 Task: Look for space in Giussano, Italy from 5th June, 2023 to 16th June, 2023 for 2 adults in price range Rs.7000 to Rs.15000. Place can be entire place with 1  bedroom having 1 bed and 1 bathroom. Property type can be house, flat, guest house, hotel. Booking option can be shelf check-in. Required host language is English.
Action: Mouse moved to (590, 144)
Screenshot: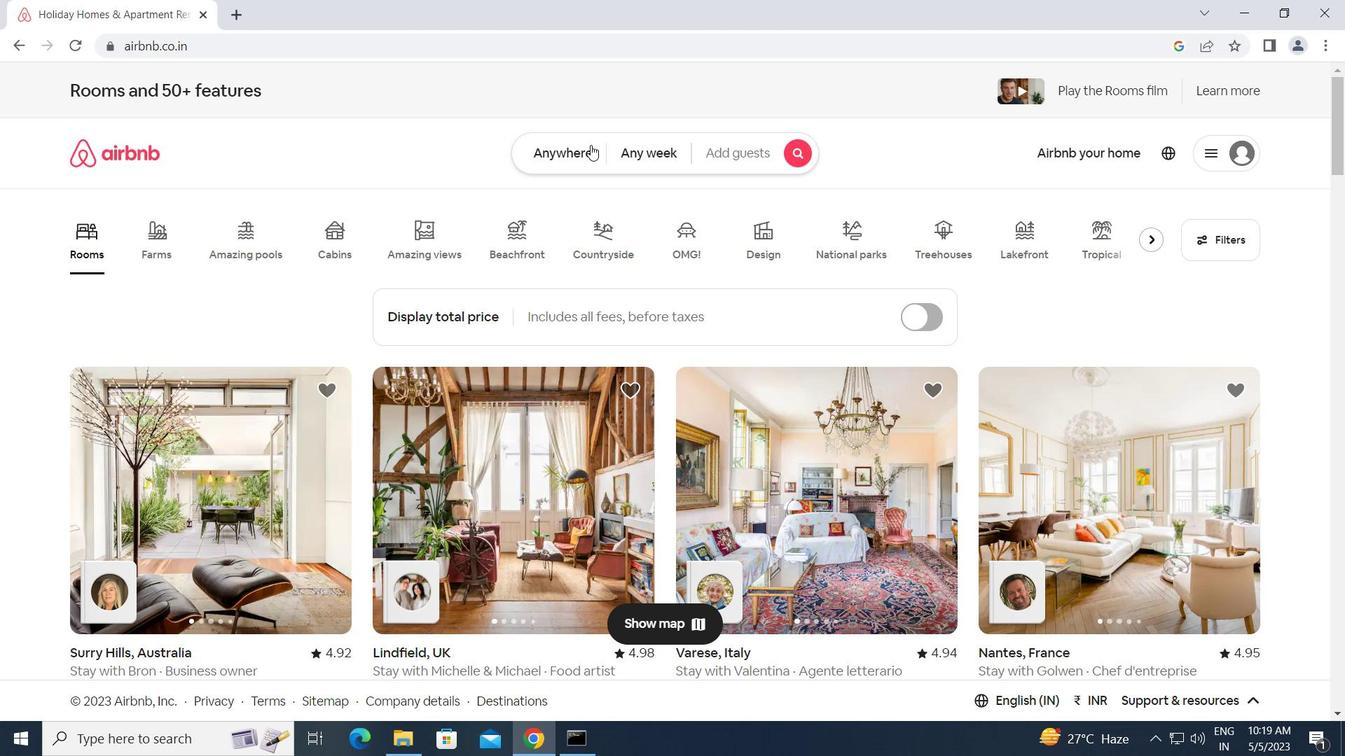 
Action: Mouse pressed left at (590, 144)
Screenshot: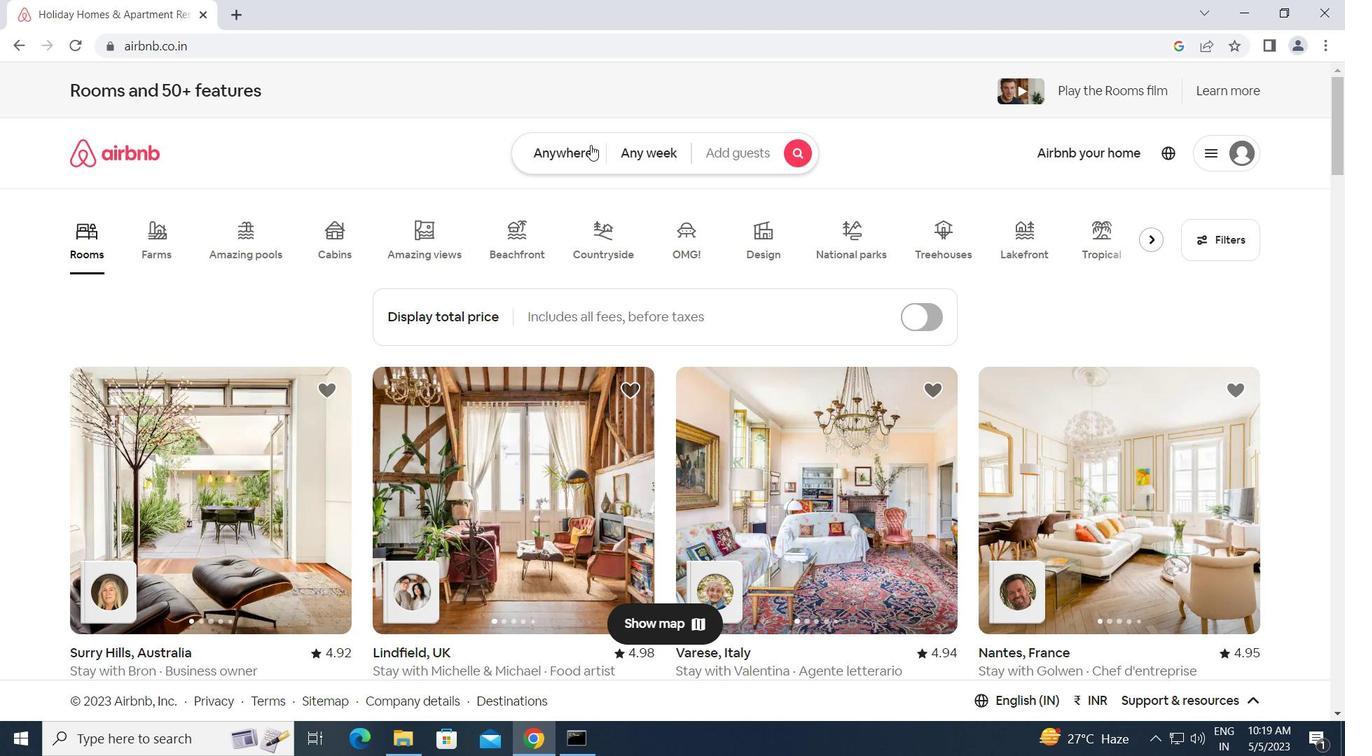 
Action: Mouse moved to (460, 212)
Screenshot: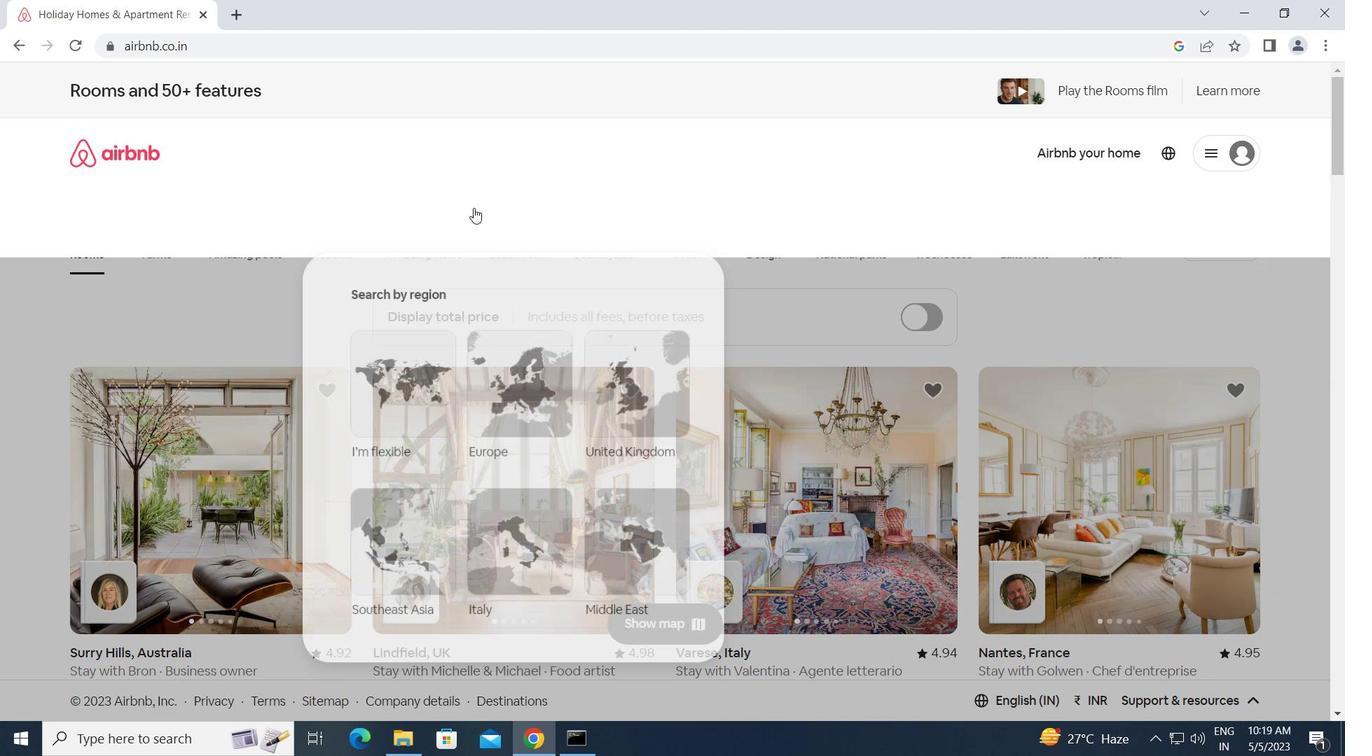 
Action: Mouse pressed left at (460, 212)
Screenshot: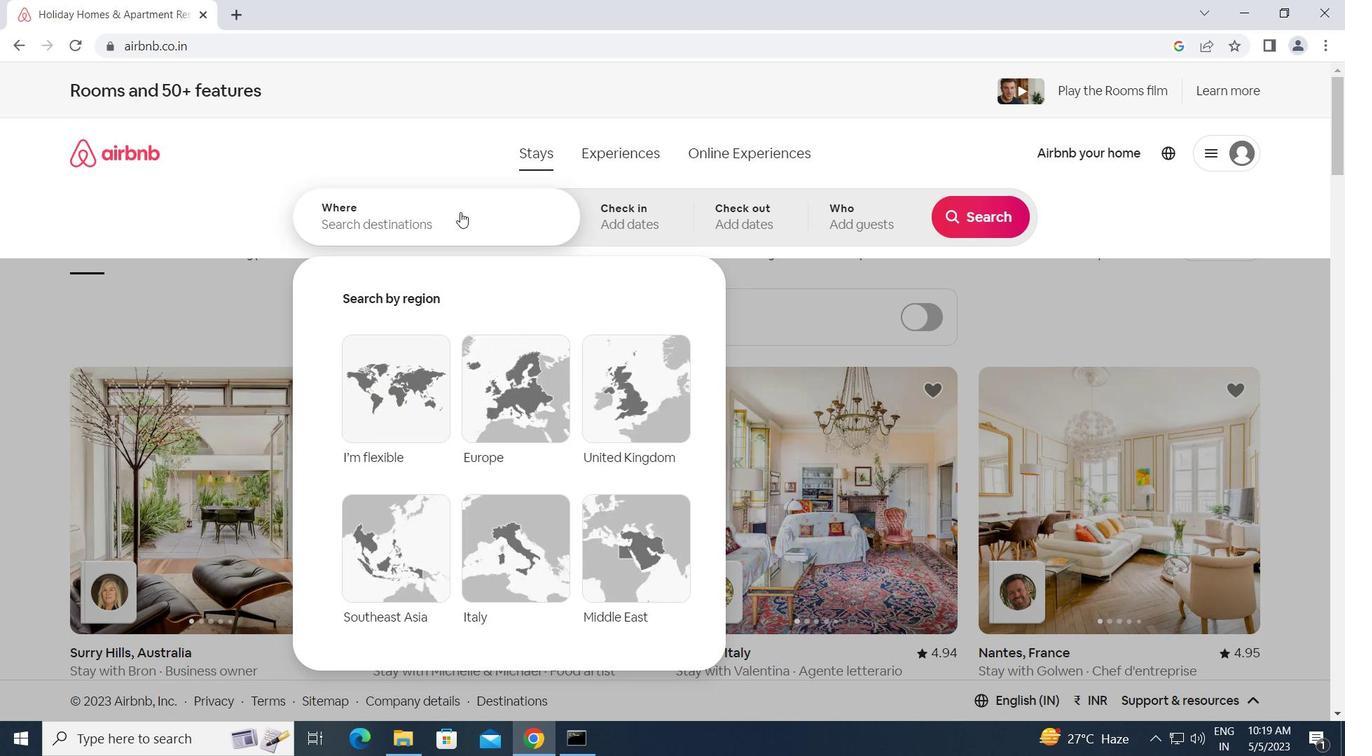 
Action: Key pressed g<Key.caps_lock>iussano,<Key.space><Key.caps_lock>i<Key.caps_lock>taly<Key.enter>
Screenshot: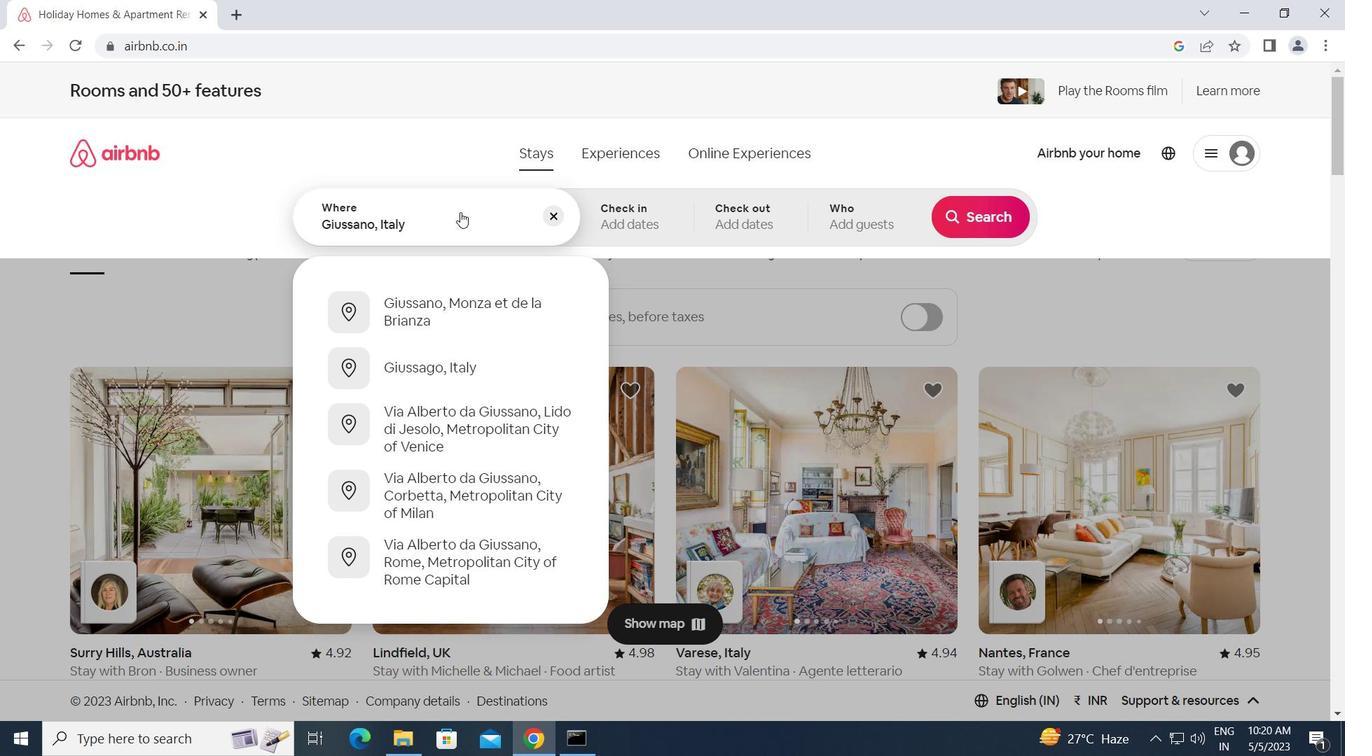 
Action: Mouse moved to (755, 470)
Screenshot: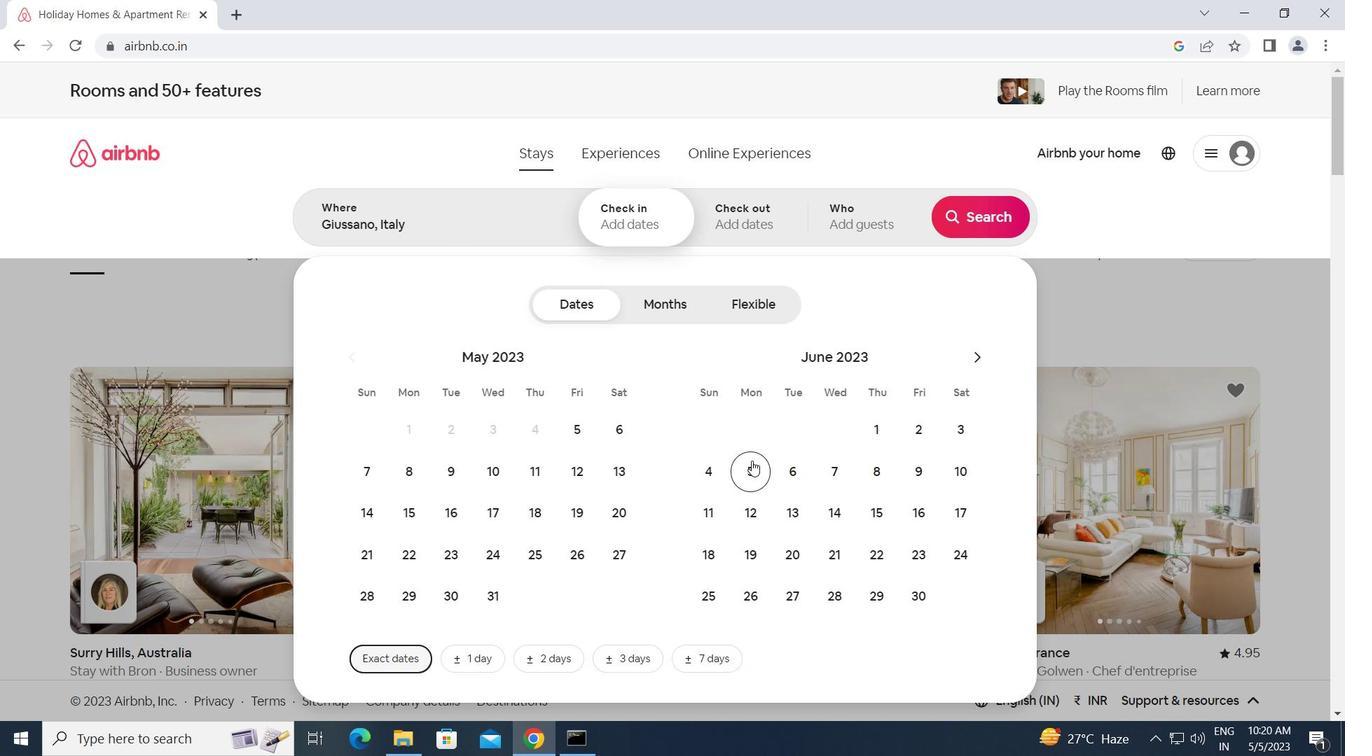 
Action: Mouse pressed left at (755, 470)
Screenshot: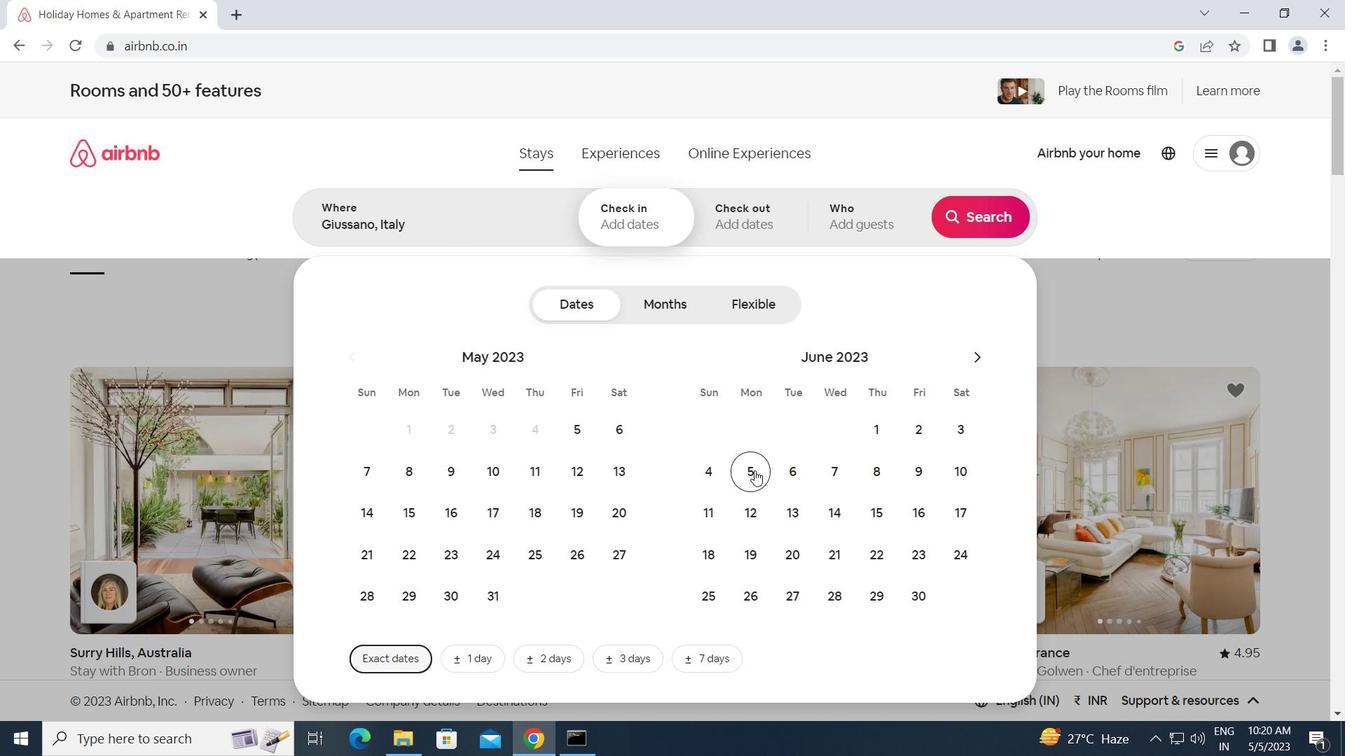 
Action: Mouse moved to (924, 517)
Screenshot: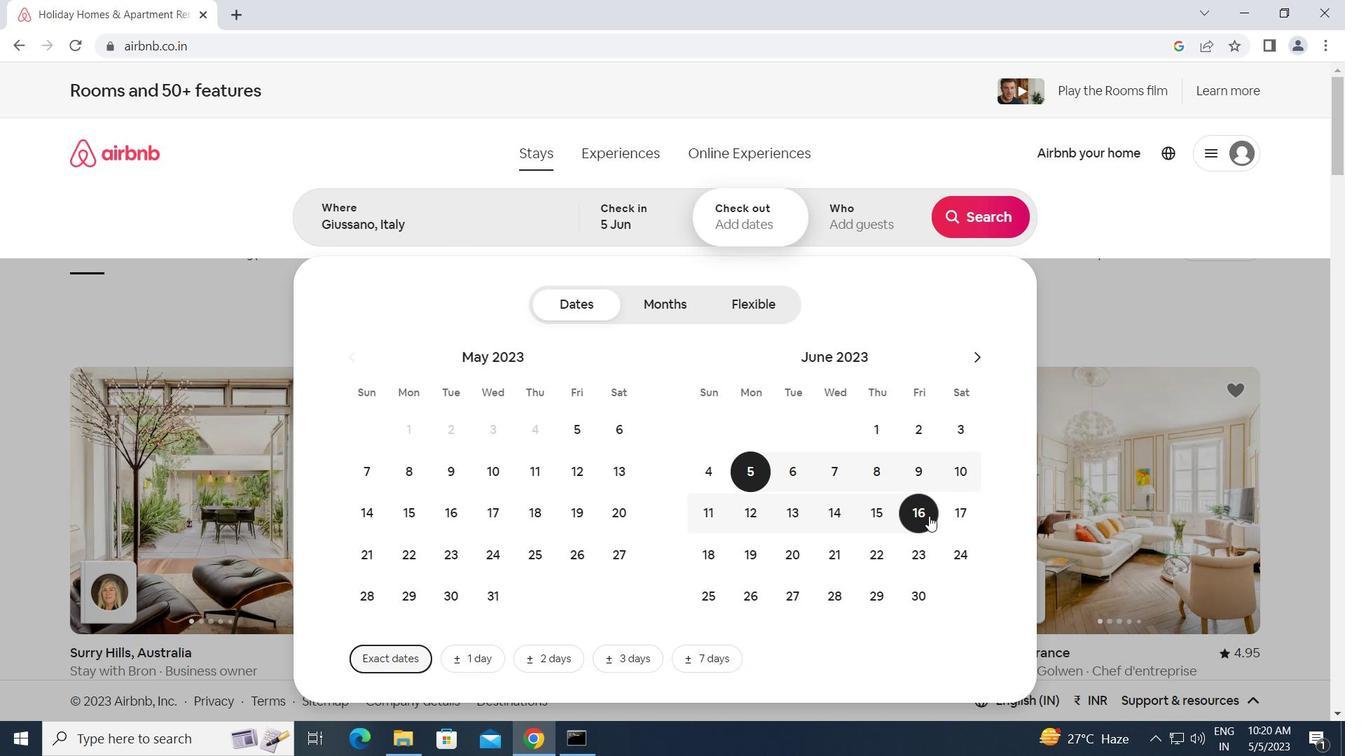 
Action: Mouse pressed left at (924, 517)
Screenshot: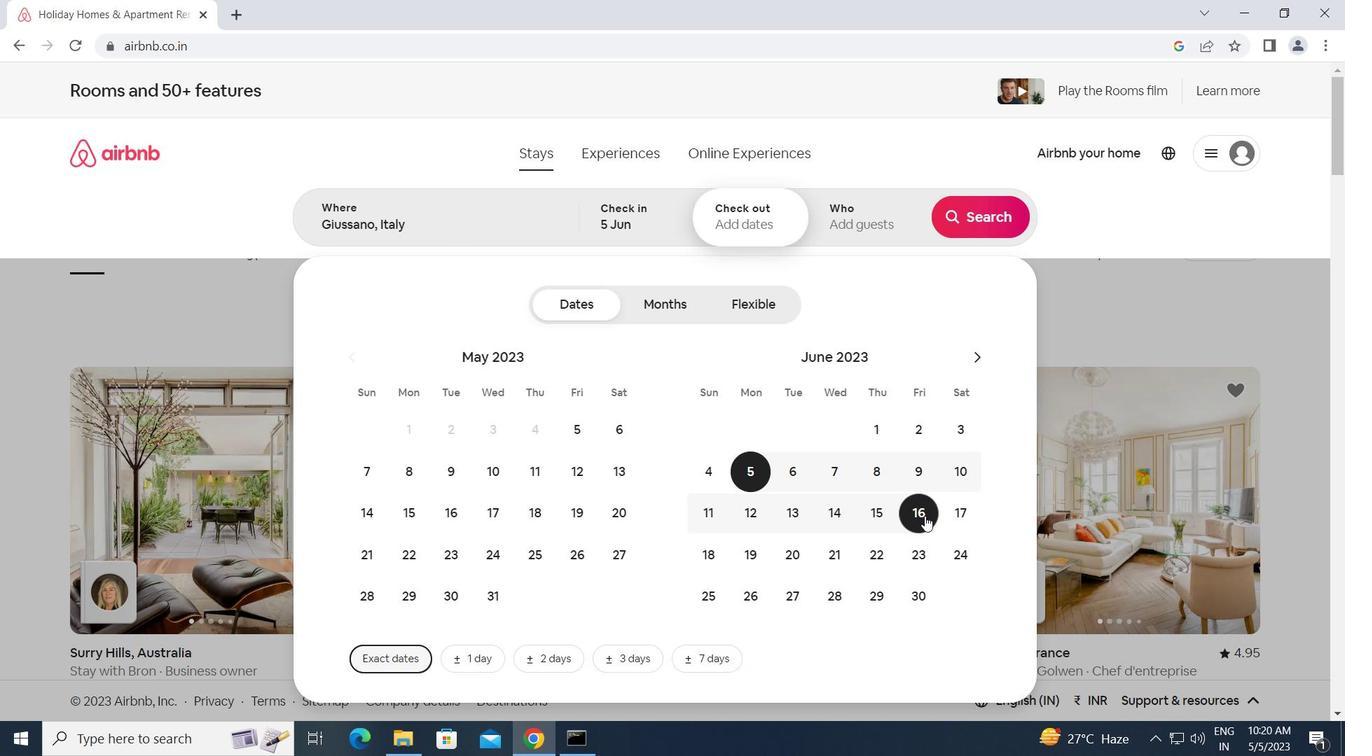 
Action: Mouse moved to (870, 217)
Screenshot: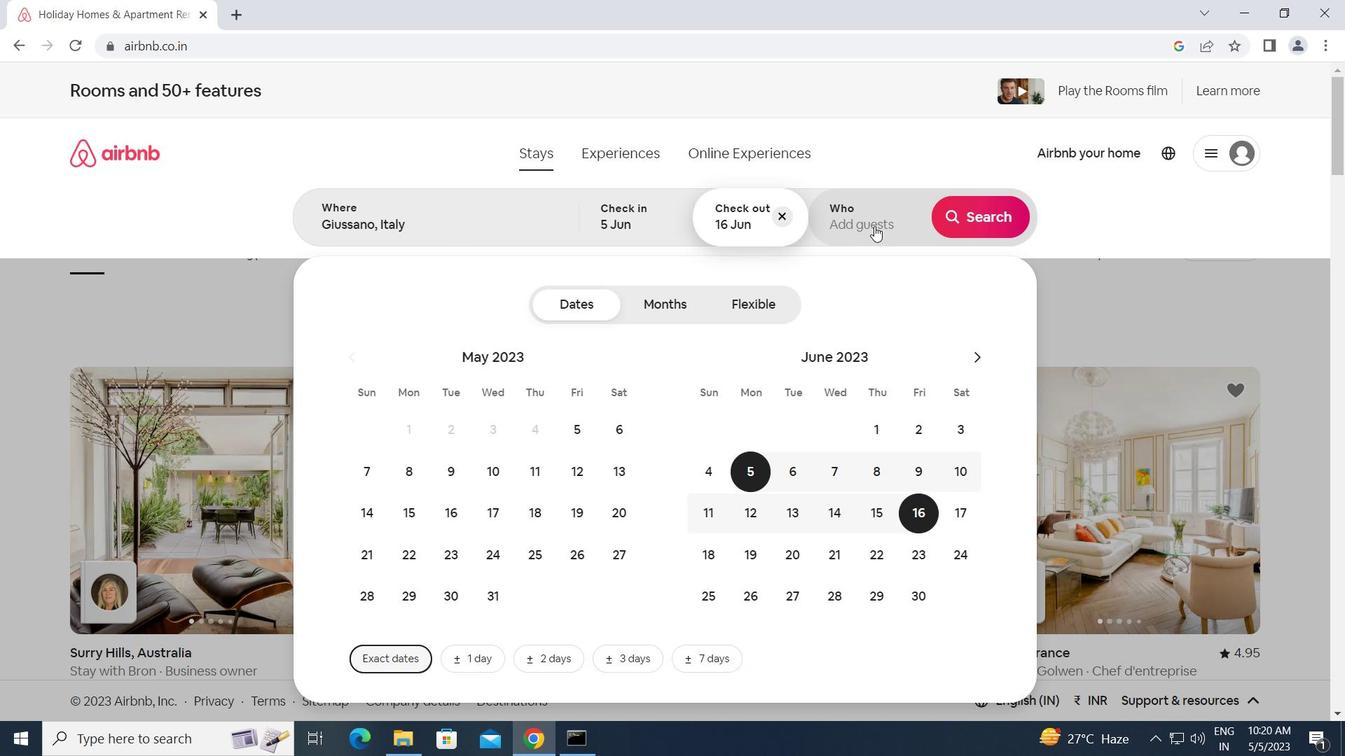 
Action: Mouse pressed left at (870, 217)
Screenshot: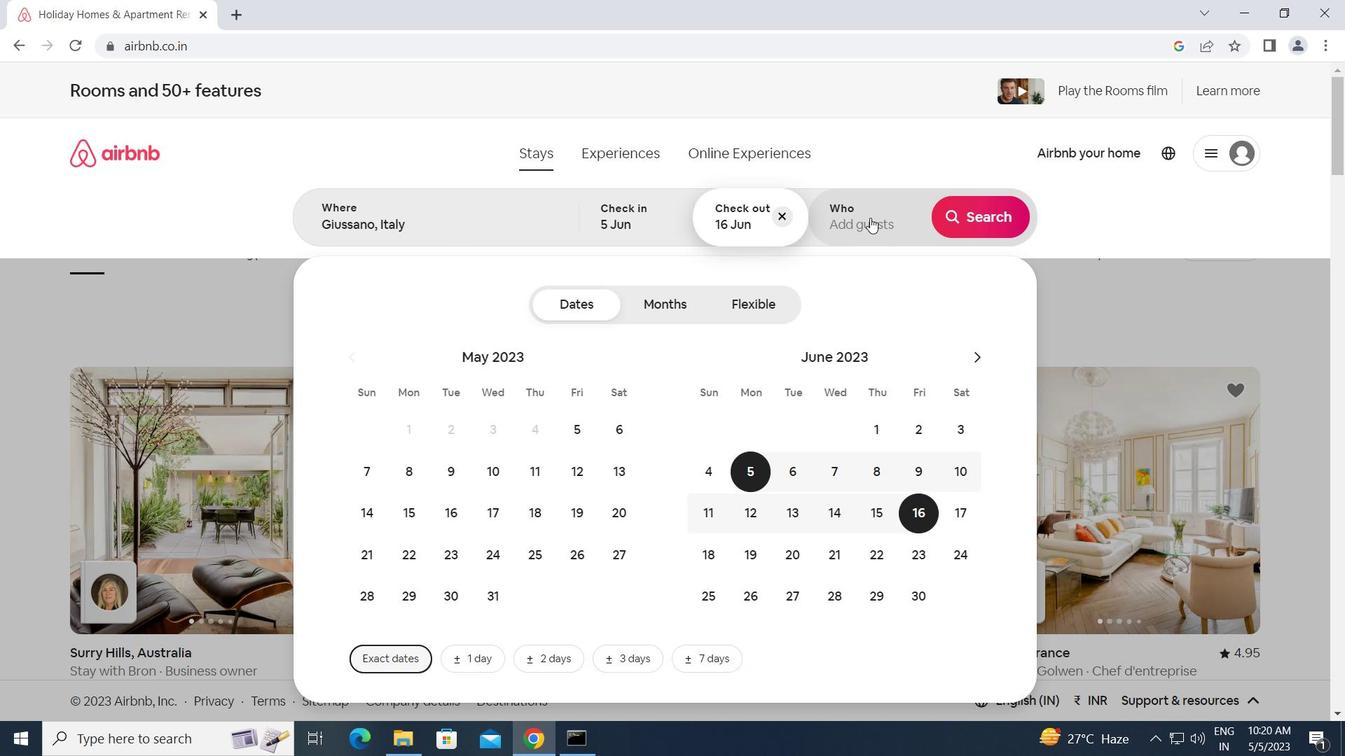 
Action: Mouse moved to (990, 310)
Screenshot: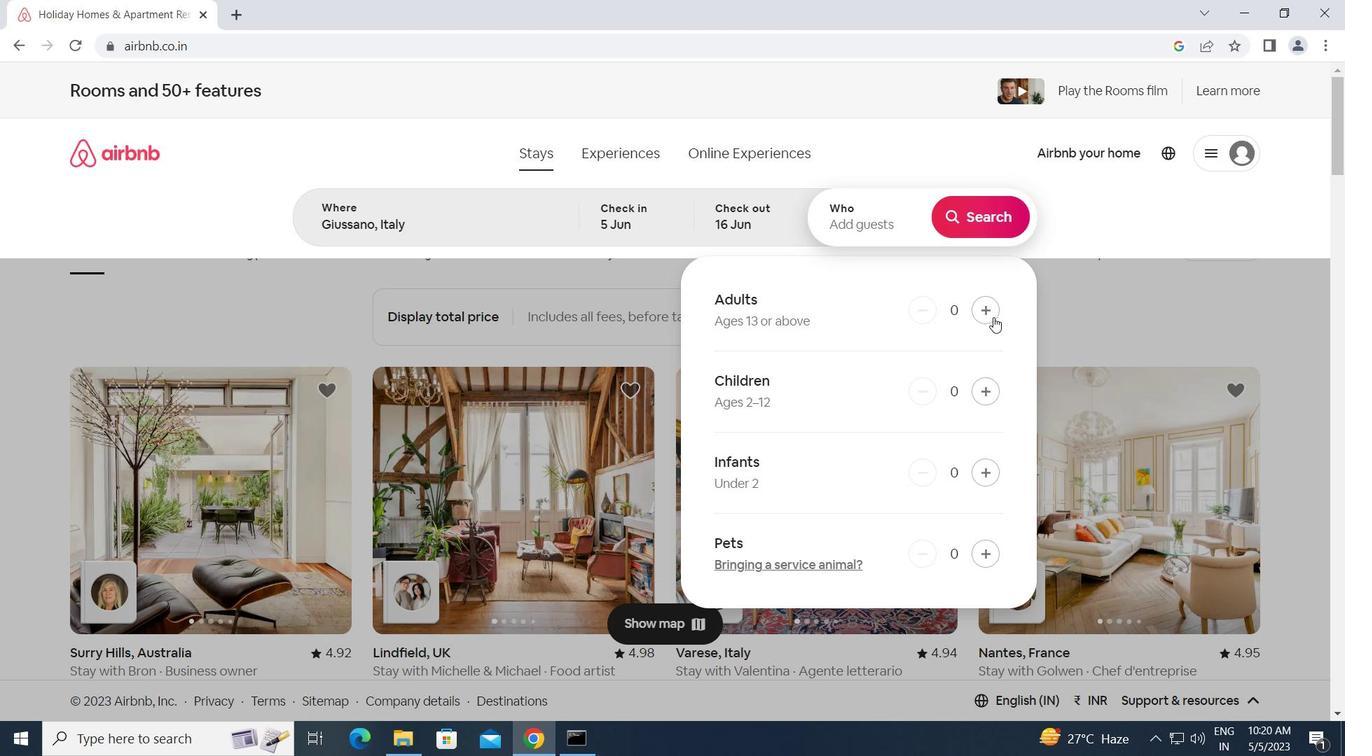 
Action: Mouse pressed left at (990, 310)
Screenshot: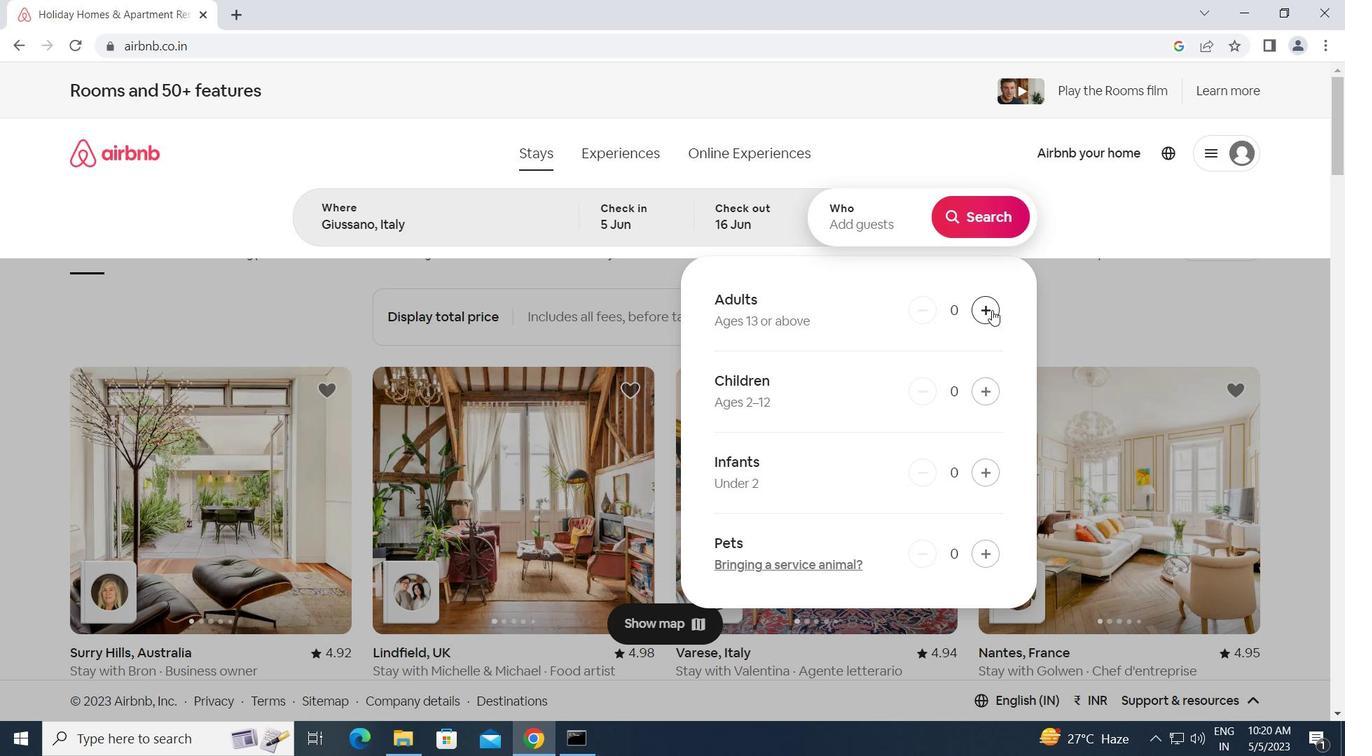 
Action: Mouse pressed left at (990, 310)
Screenshot: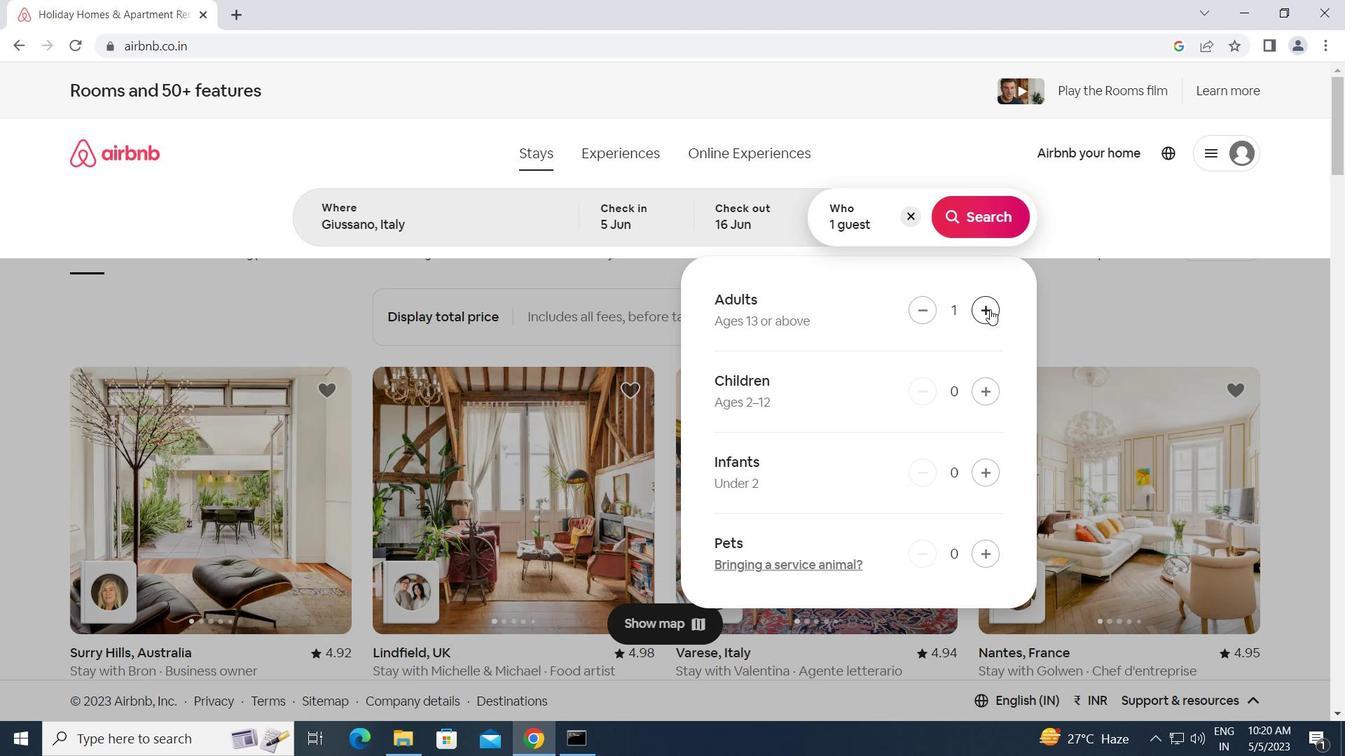 
Action: Mouse moved to (996, 217)
Screenshot: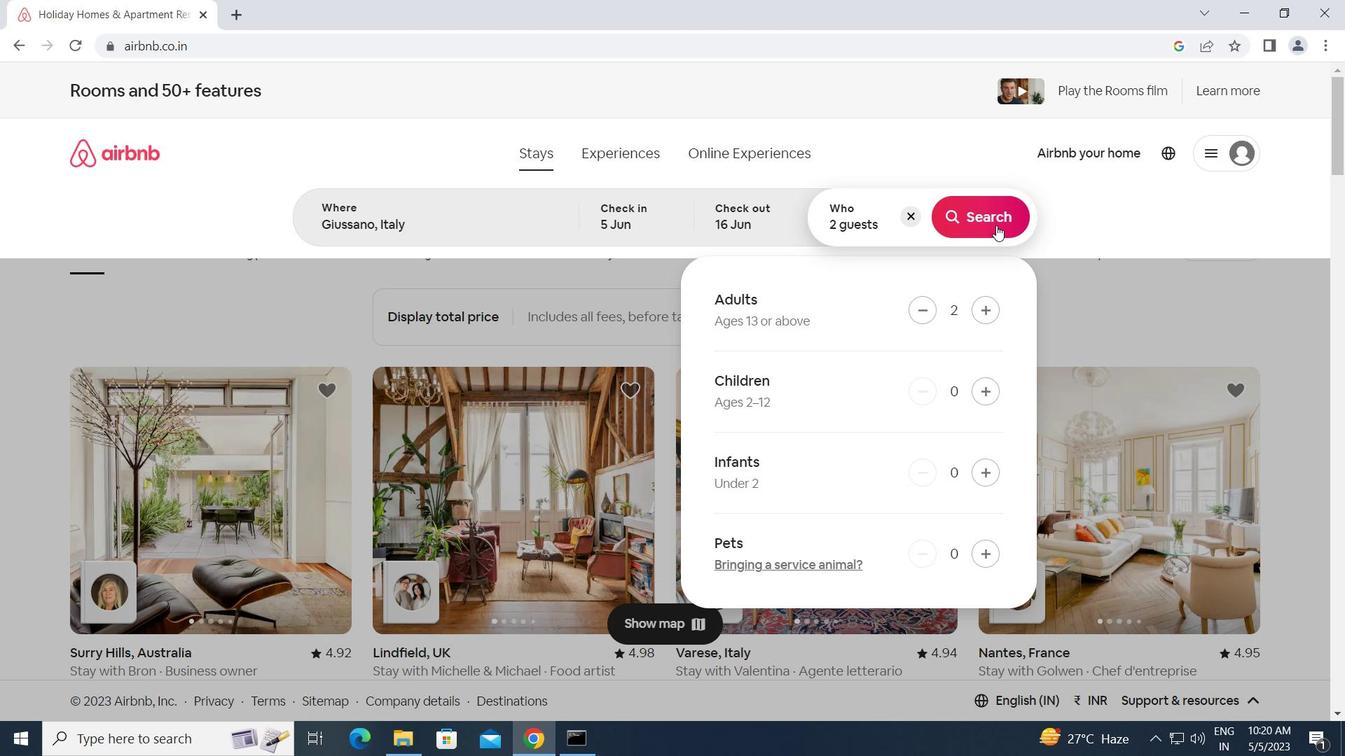
Action: Mouse pressed left at (996, 217)
Screenshot: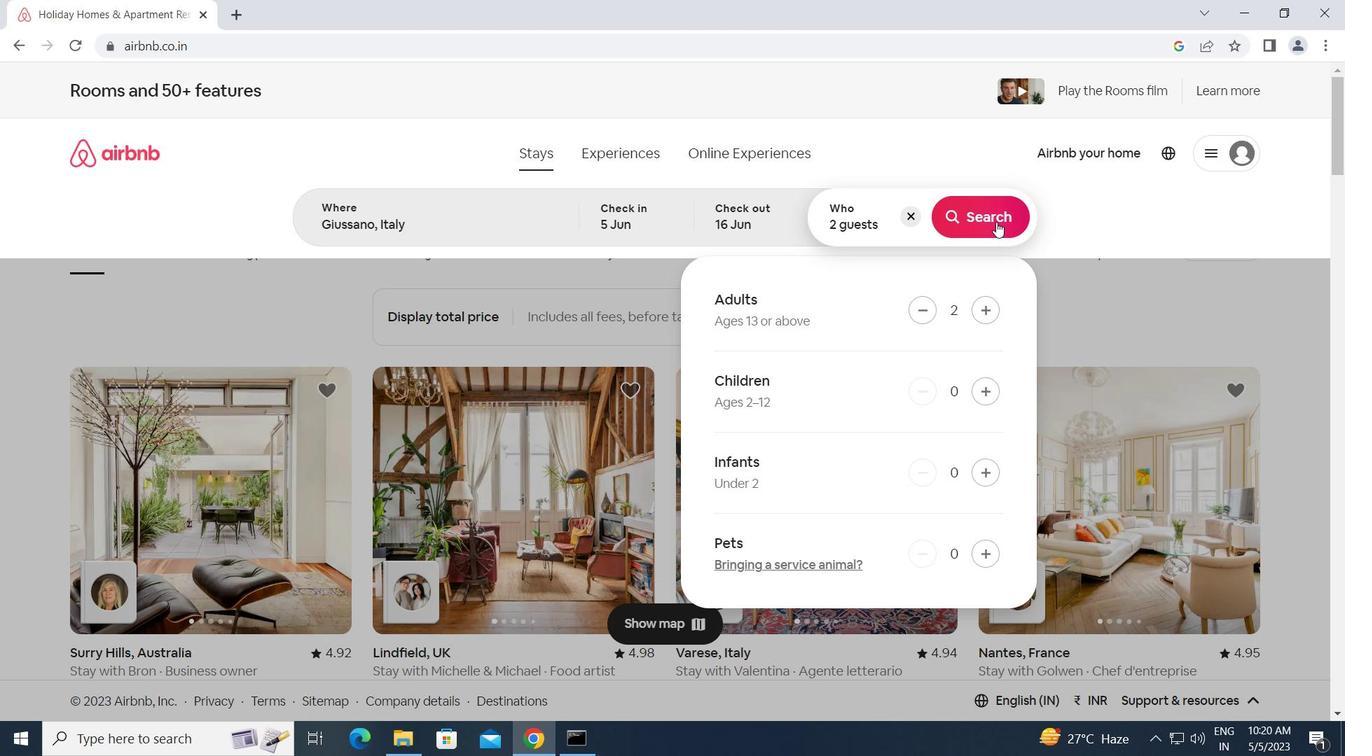 
Action: Mouse moved to (1250, 168)
Screenshot: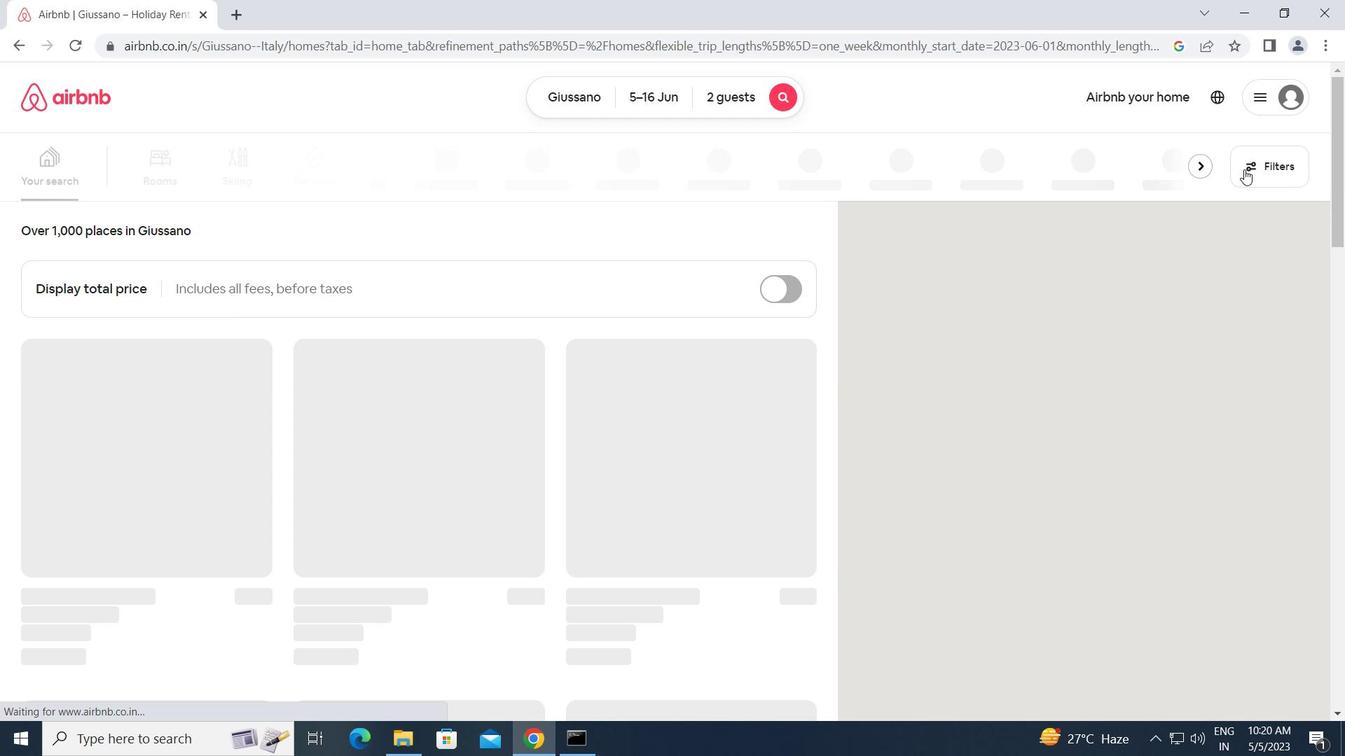 
Action: Mouse pressed left at (1250, 168)
Screenshot: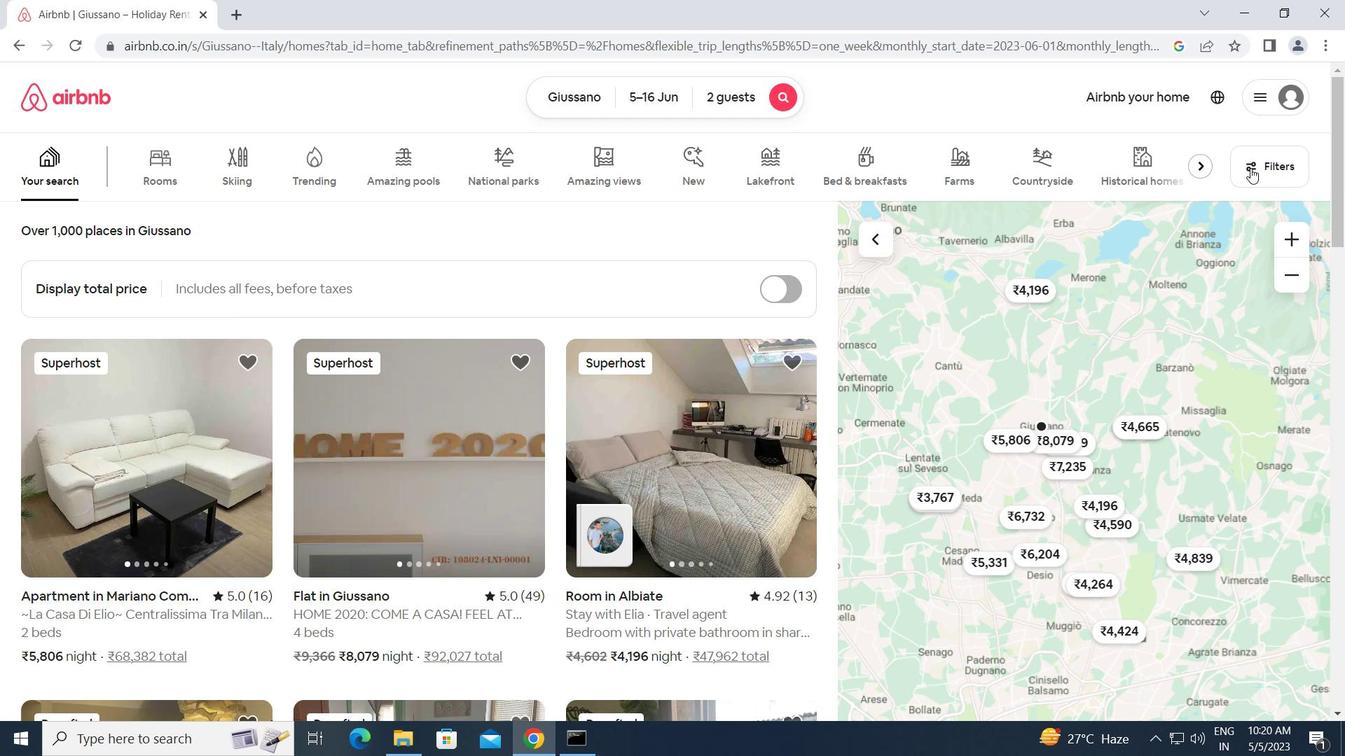 
Action: Mouse moved to (428, 582)
Screenshot: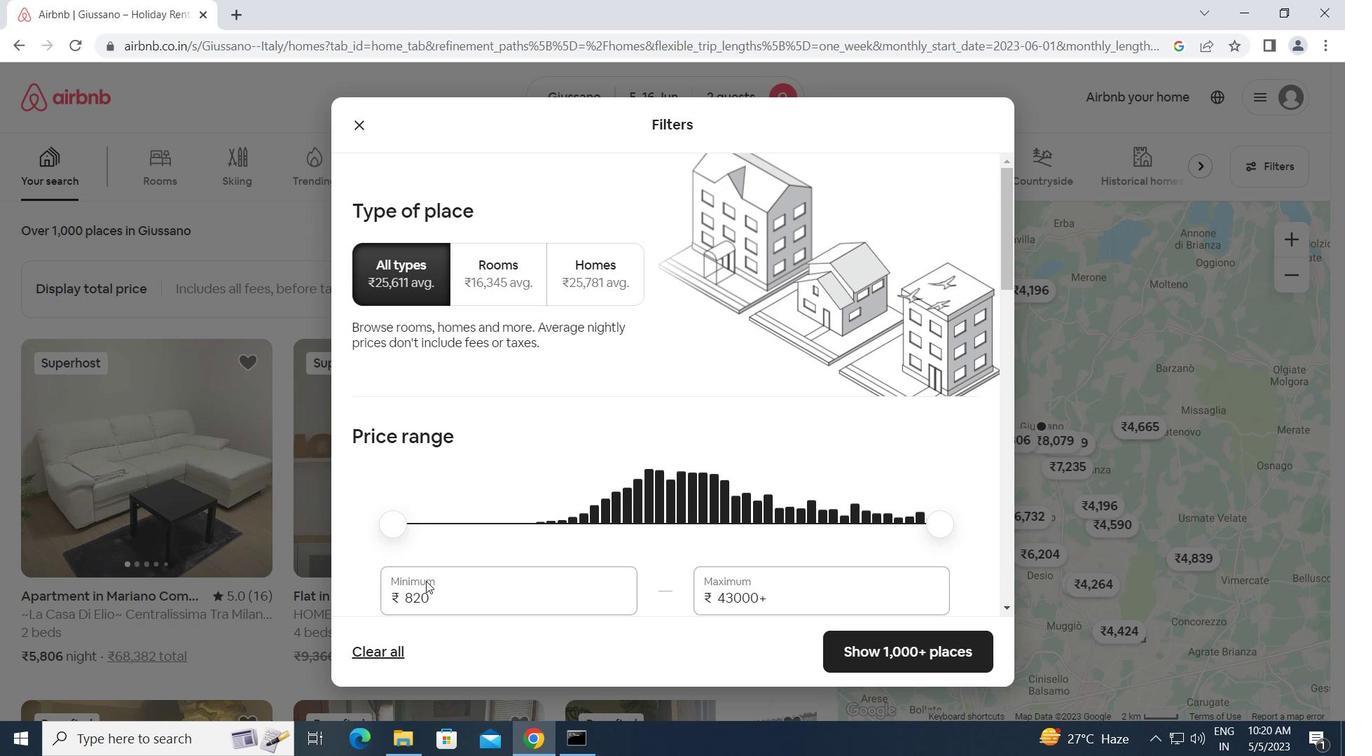 
Action: Mouse scrolled (428, 581) with delta (0, 0)
Screenshot: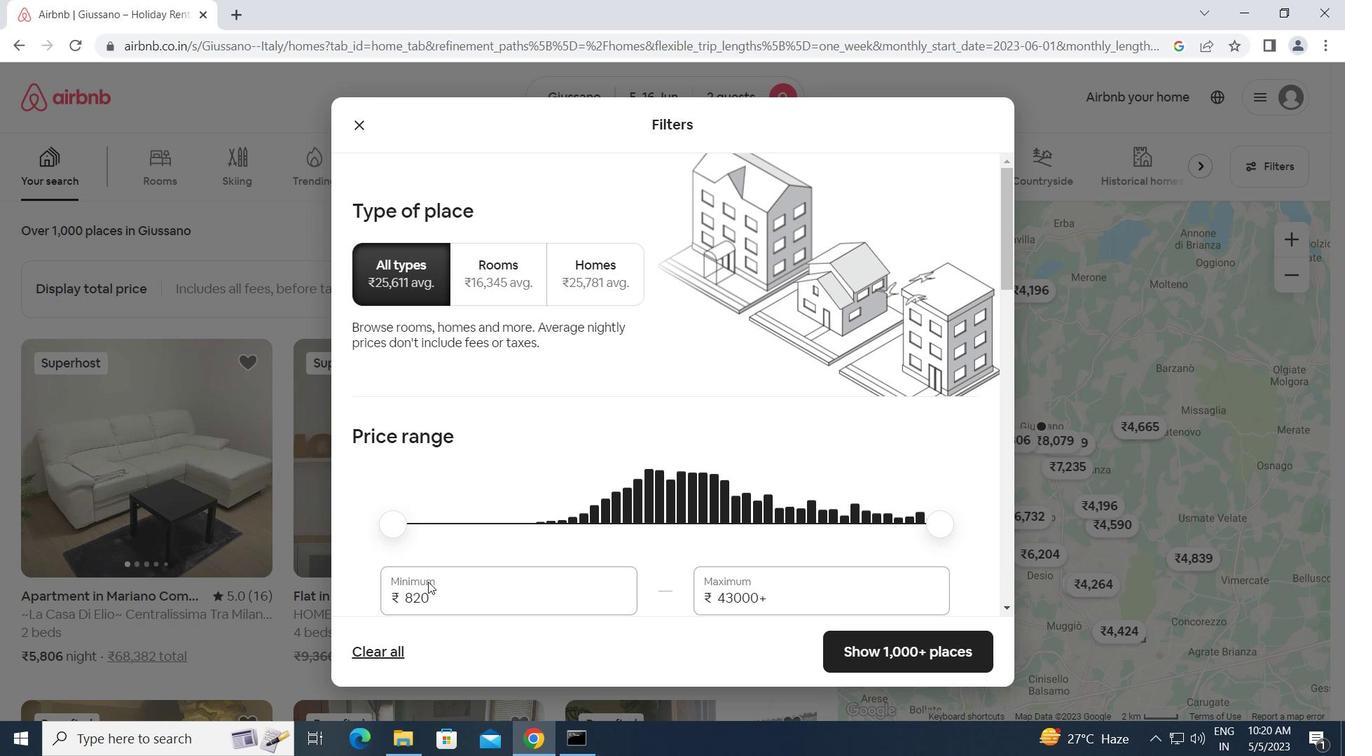 
Action: Mouse moved to (441, 508)
Screenshot: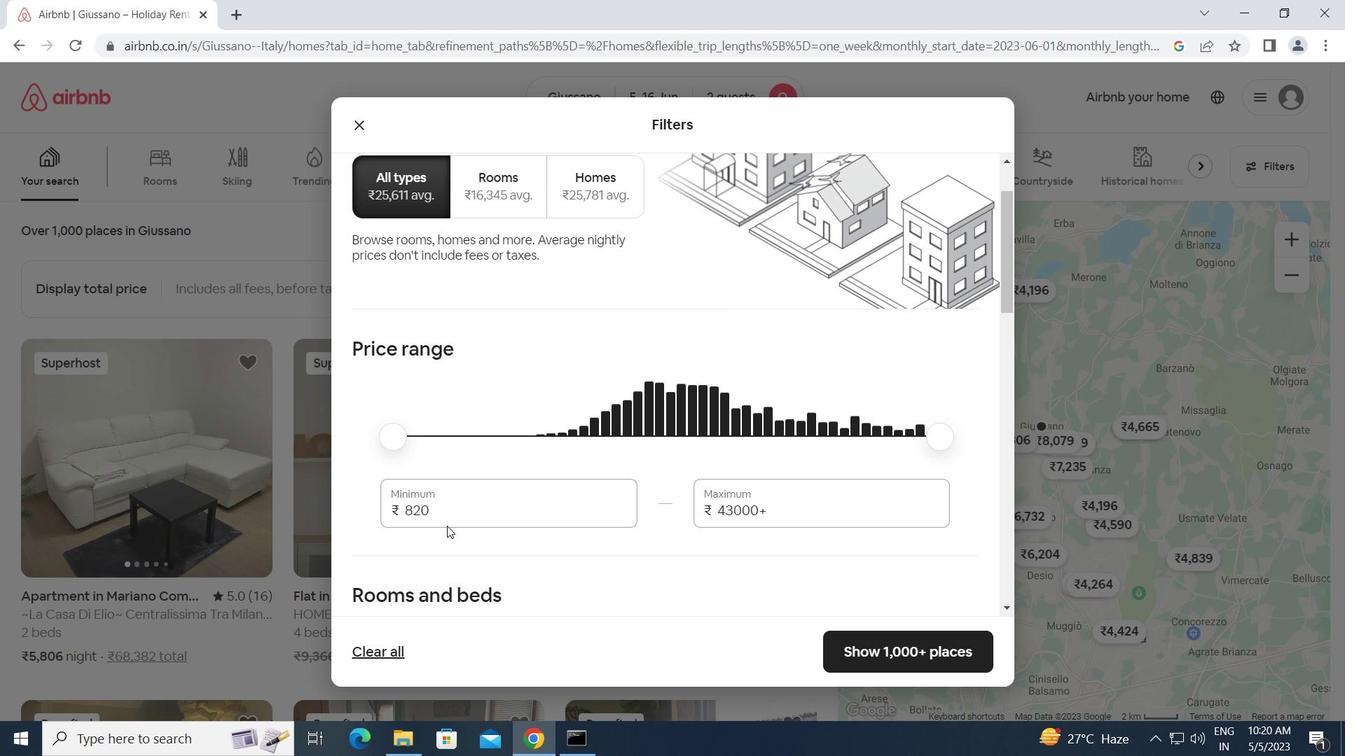 
Action: Mouse pressed left at (441, 508)
Screenshot: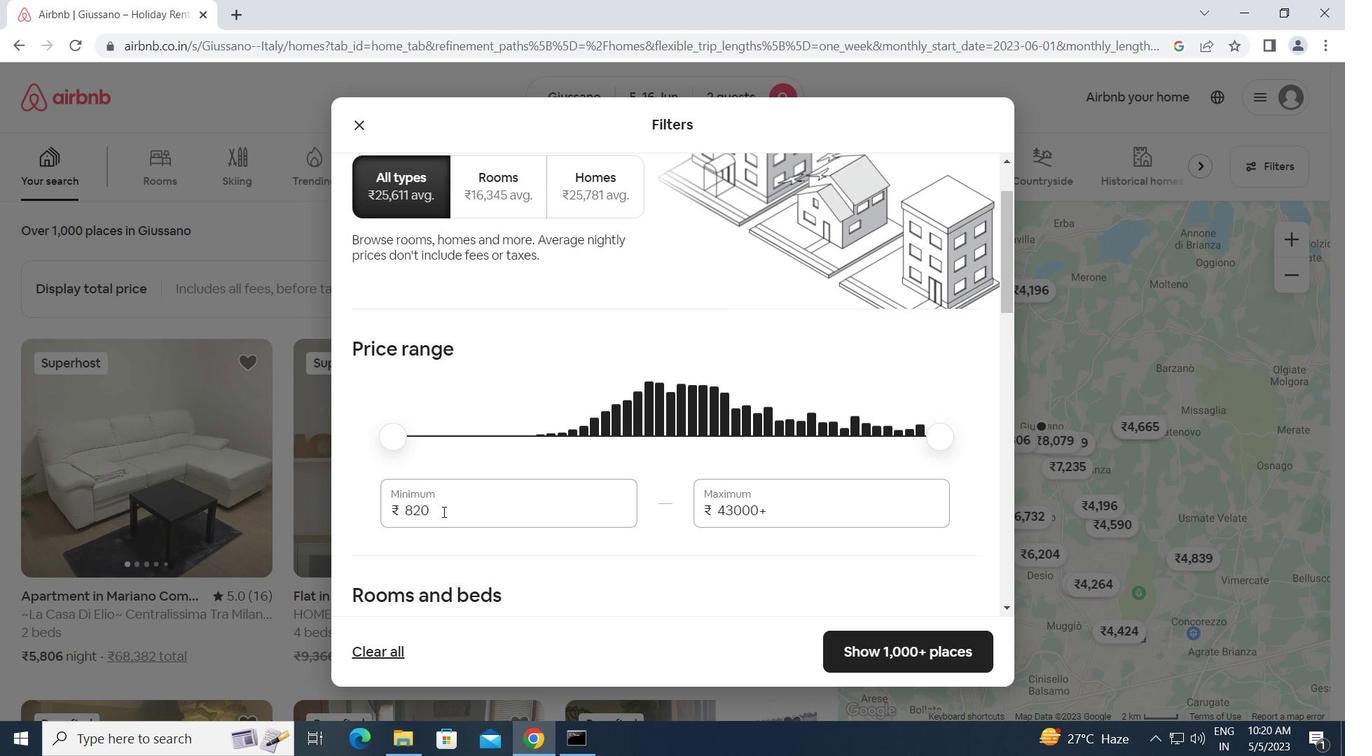 
Action: Mouse moved to (355, 502)
Screenshot: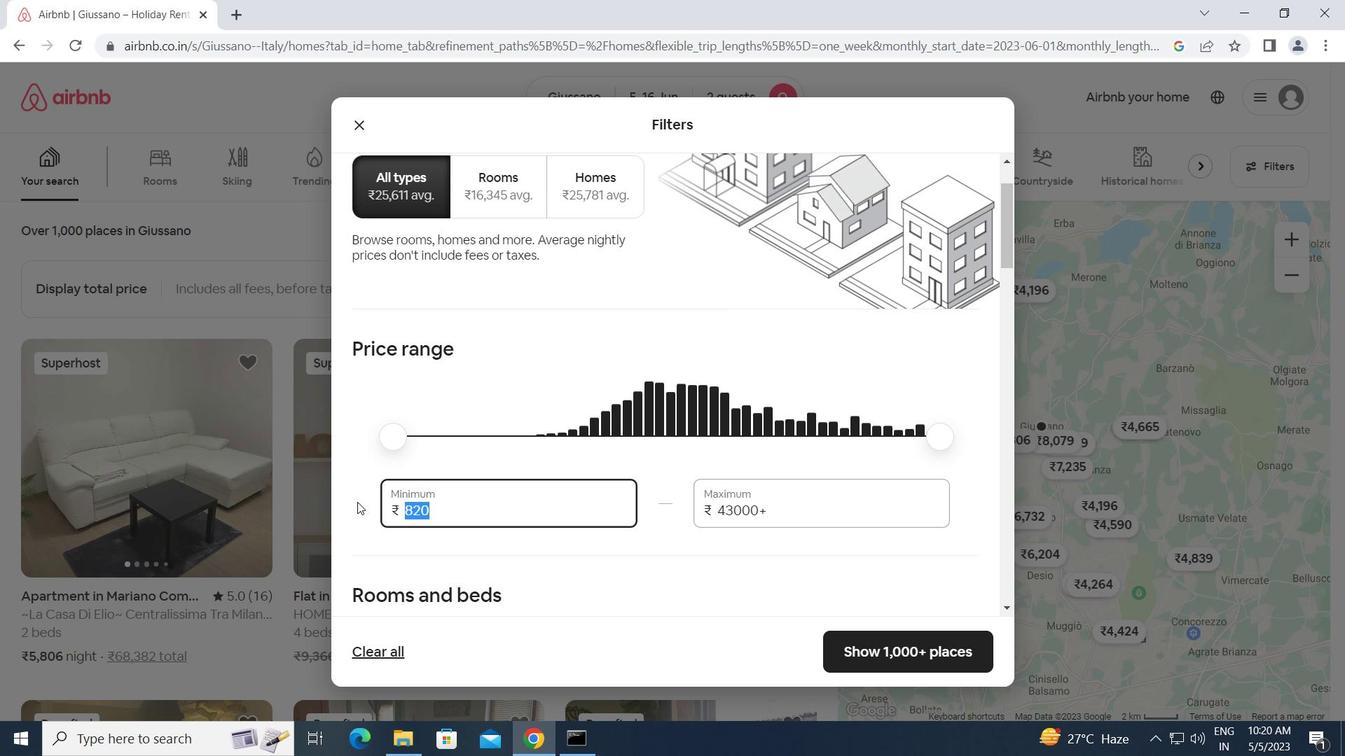 
Action: Key pressed 7000<Key.tab>15000
Screenshot: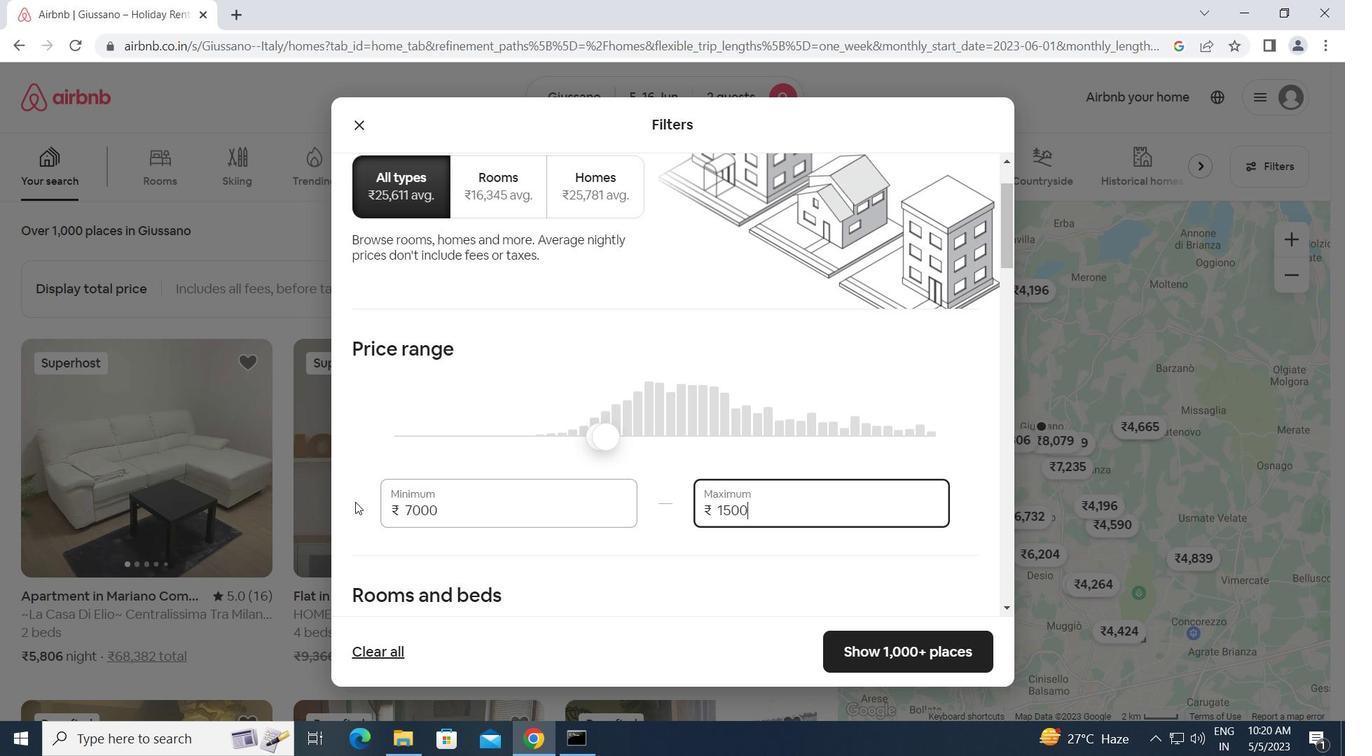 
Action: Mouse moved to (393, 589)
Screenshot: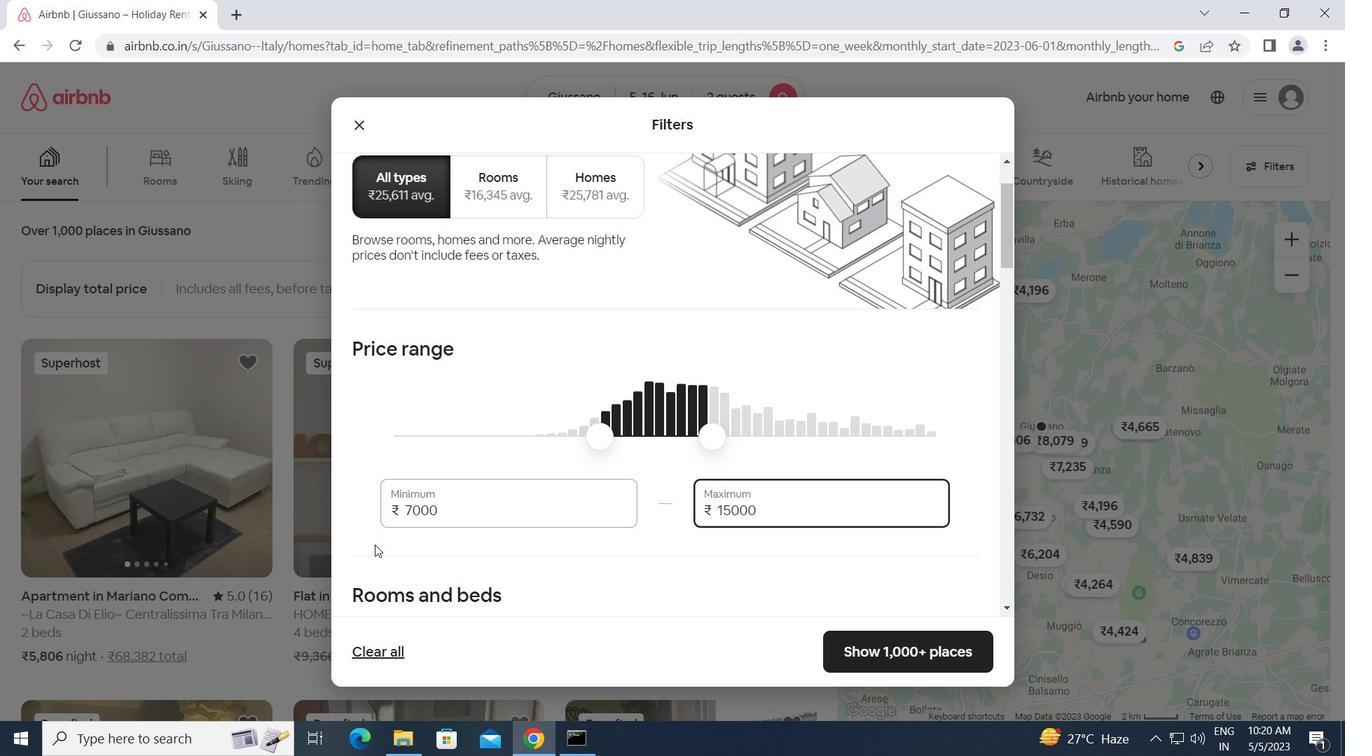 
Action: Mouse scrolled (393, 589) with delta (0, 0)
Screenshot: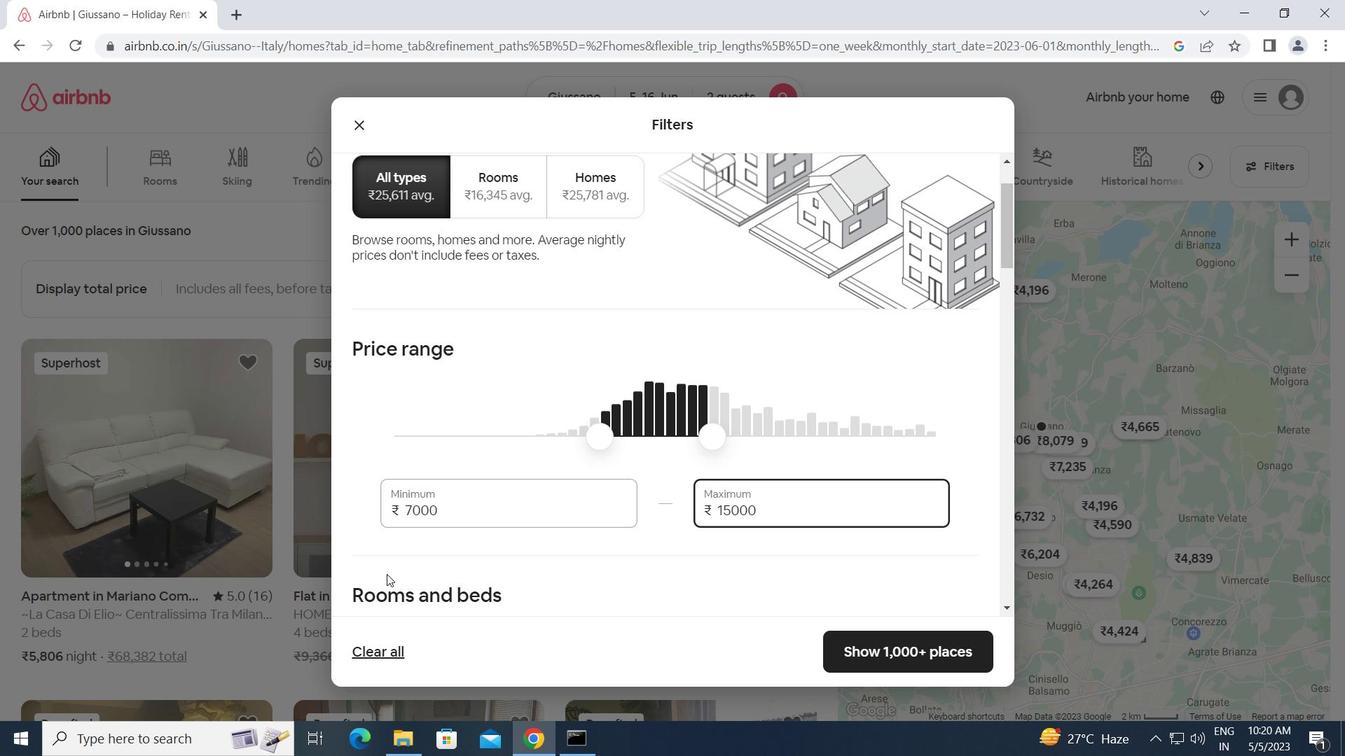 
Action: Mouse scrolled (393, 589) with delta (0, 0)
Screenshot: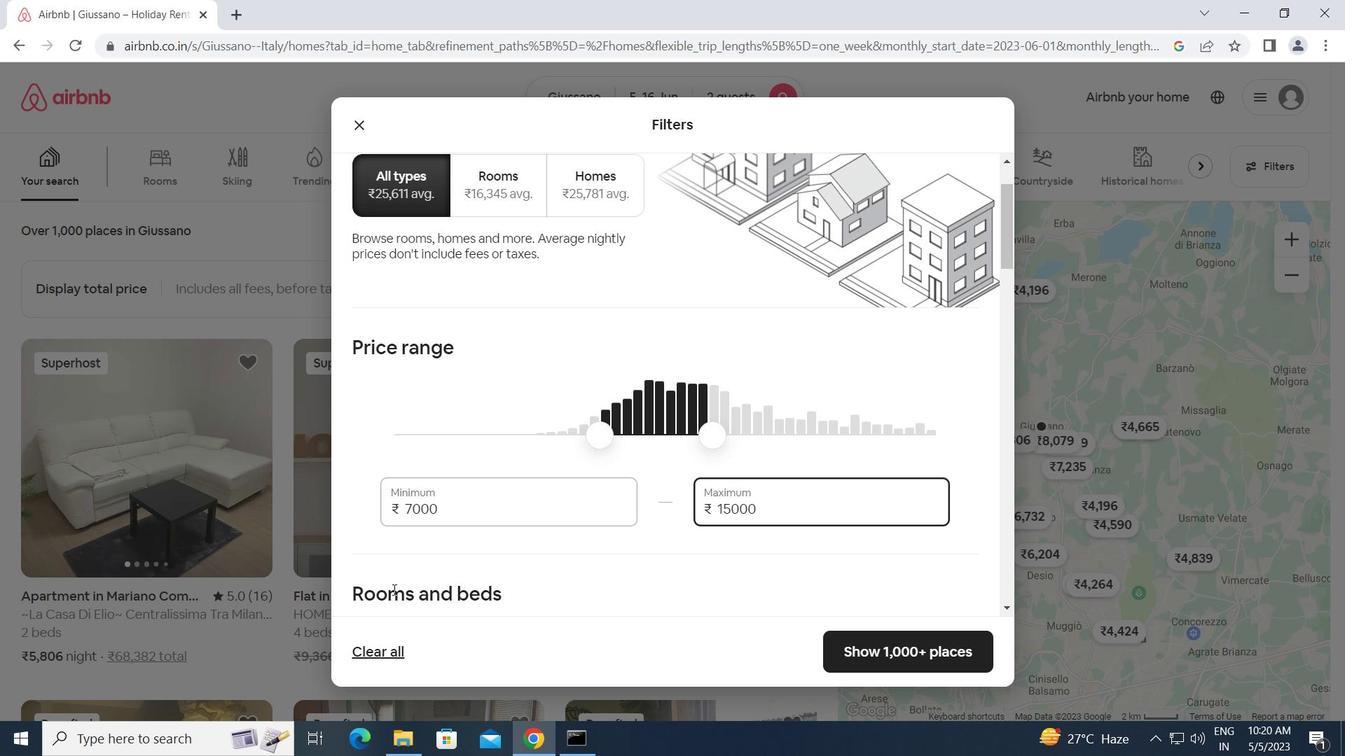 
Action: Mouse scrolled (393, 589) with delta (0, 0)
Screenshot: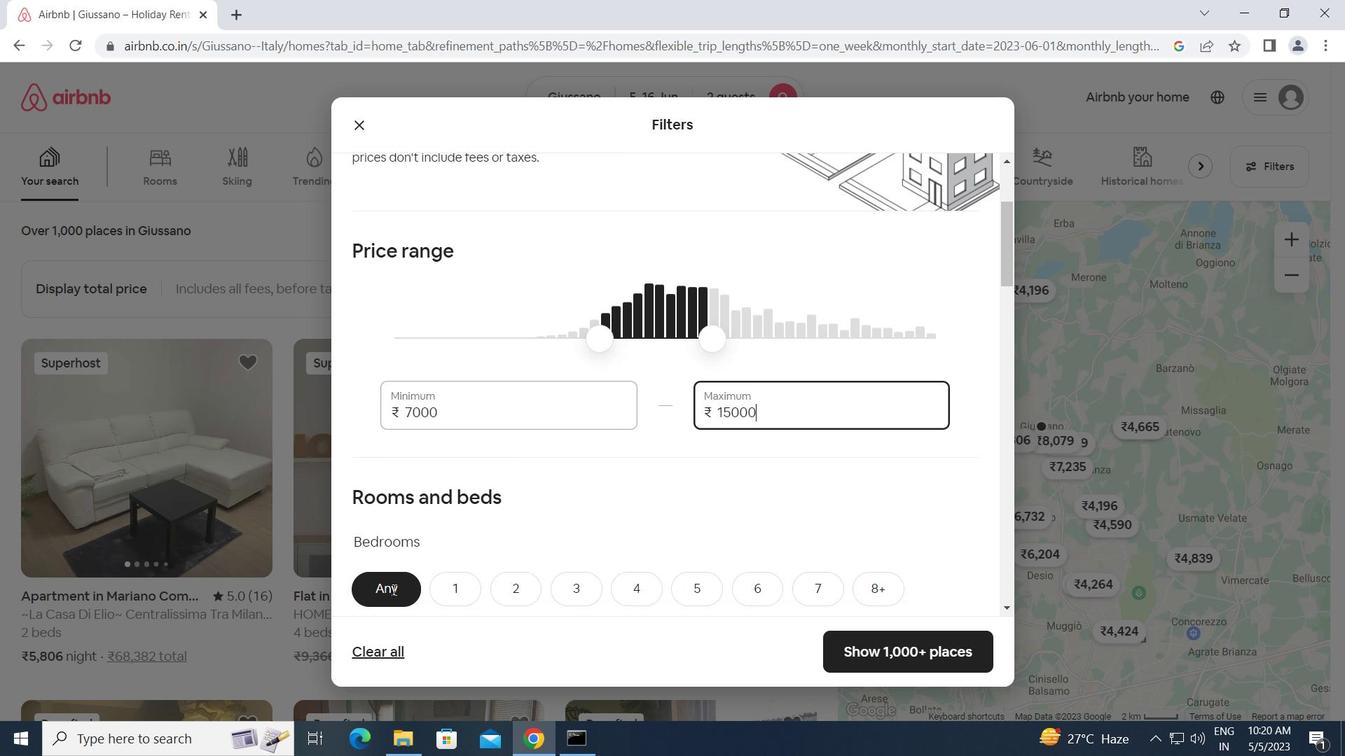 
Action: Mouse moved to (461, 437)
Screenshot: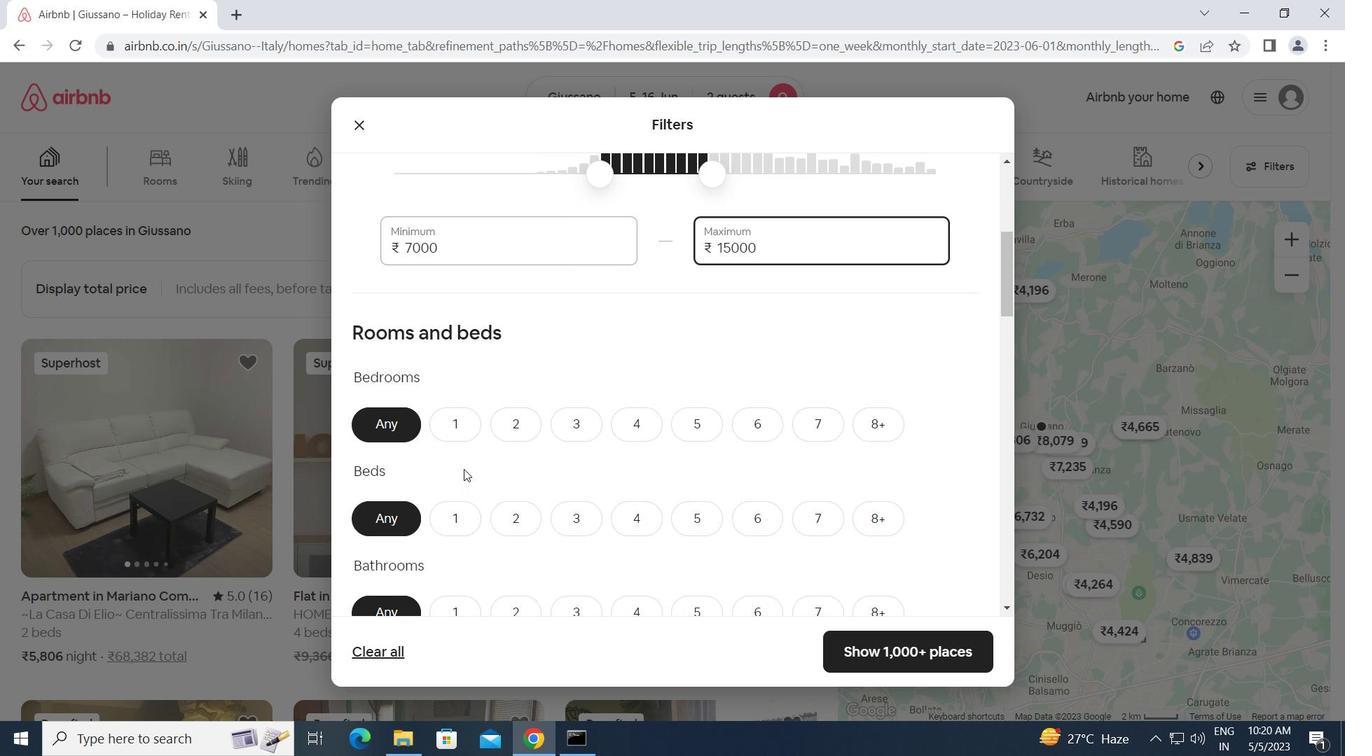 
Action: Mouse pressed left at (461, 437)
Screenshot: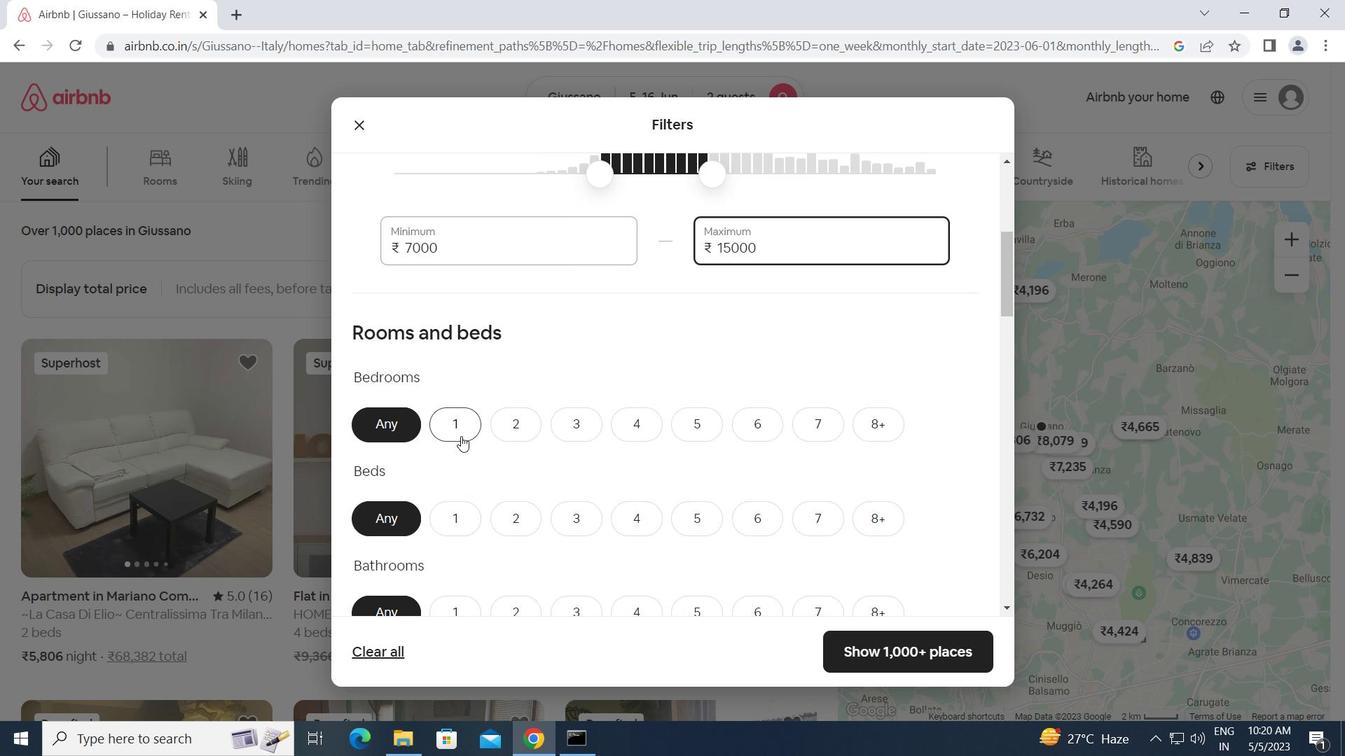 
Action: Mouse moved to (456, 519)
Screenshot: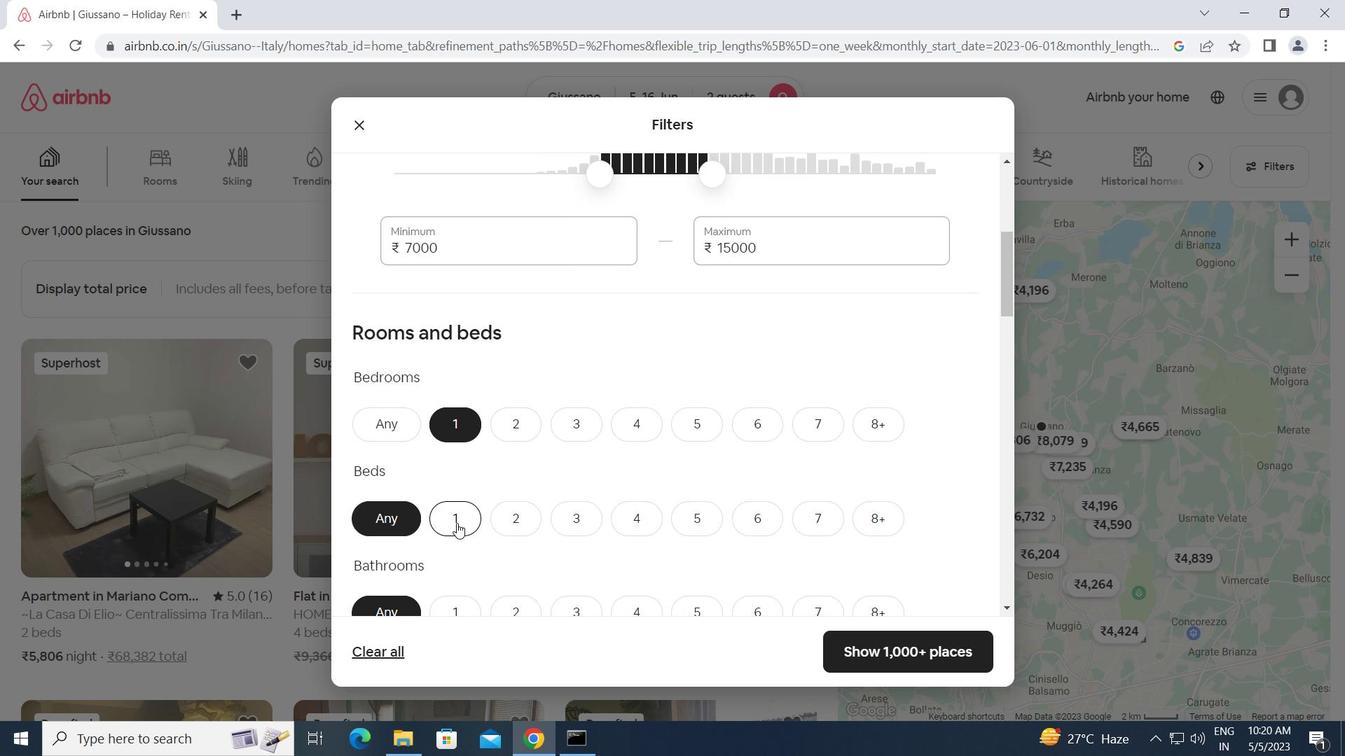 
Action: Mouse pressed left at (456, 519)
Screenshot: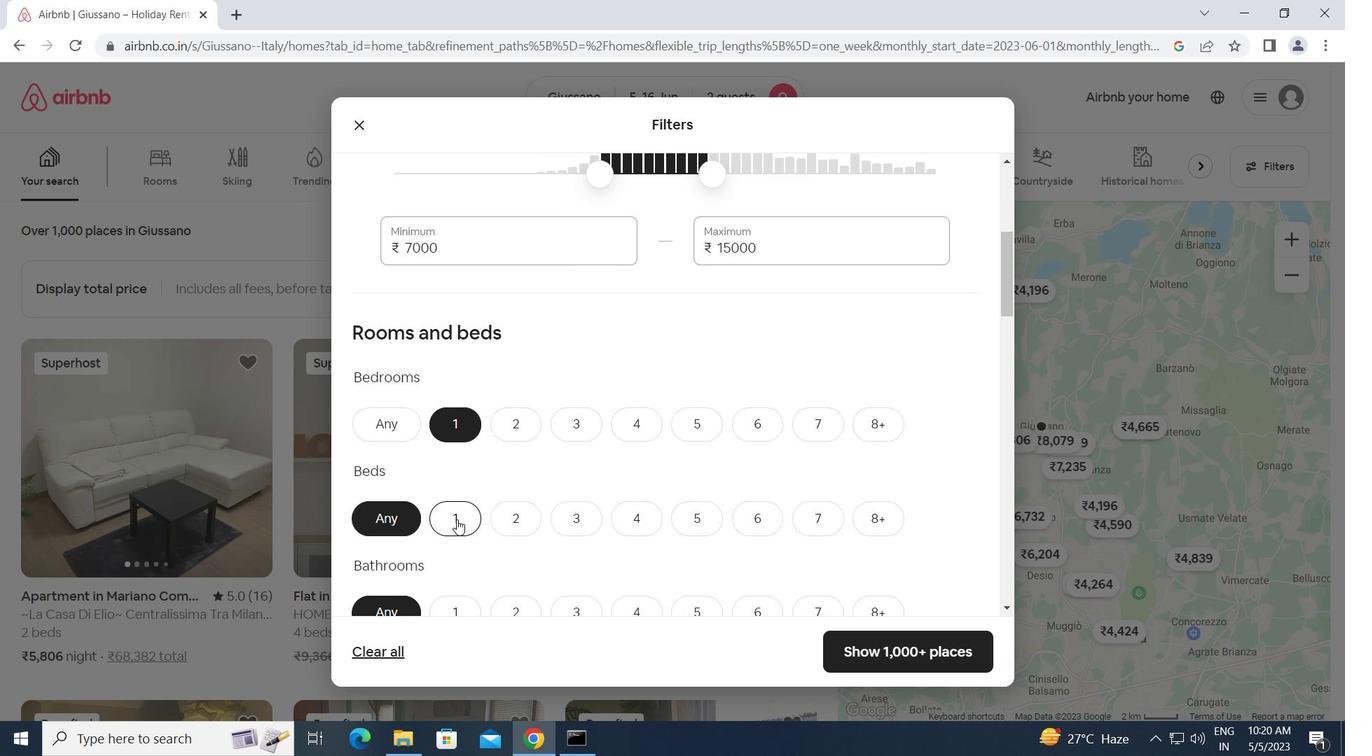 
Action: Mouse scrolled (456, 519) with delta (0, 0)
Screenshot: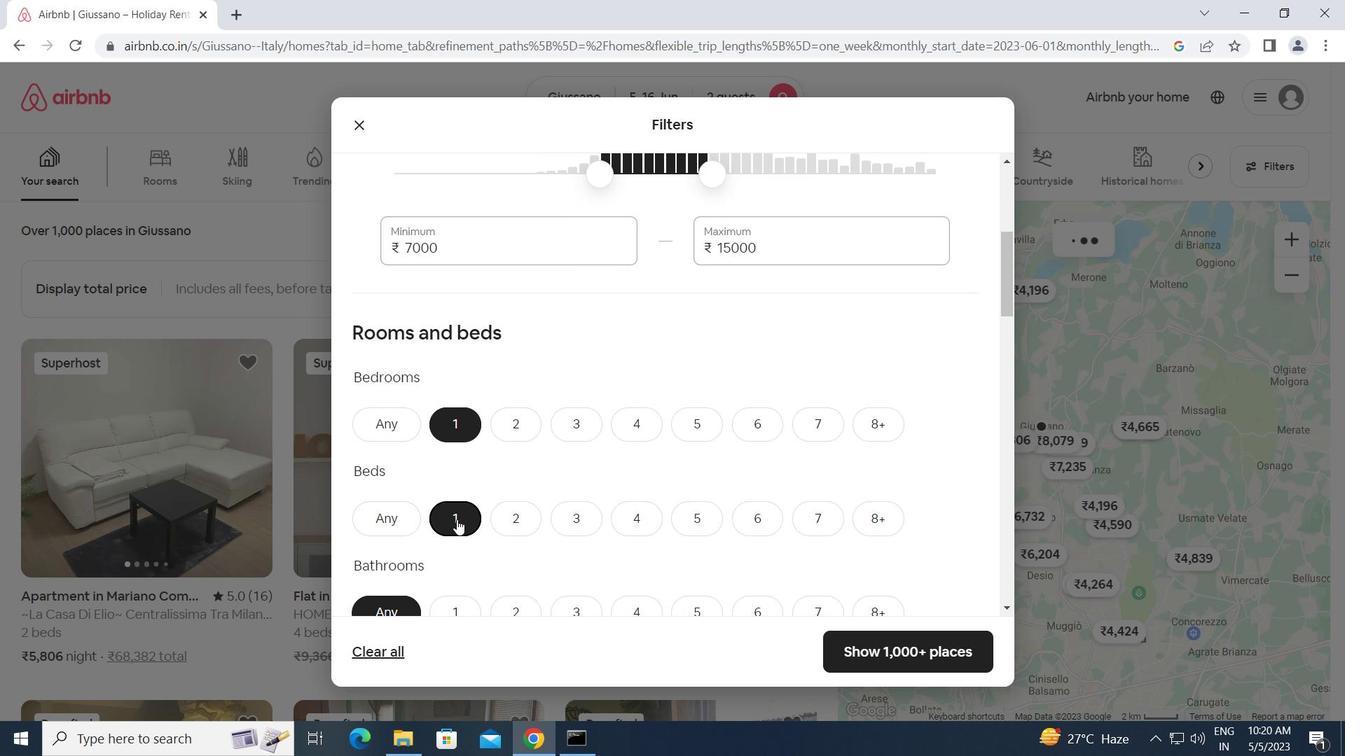 
Action: Mouse moved to (457, 519)
Screenshot: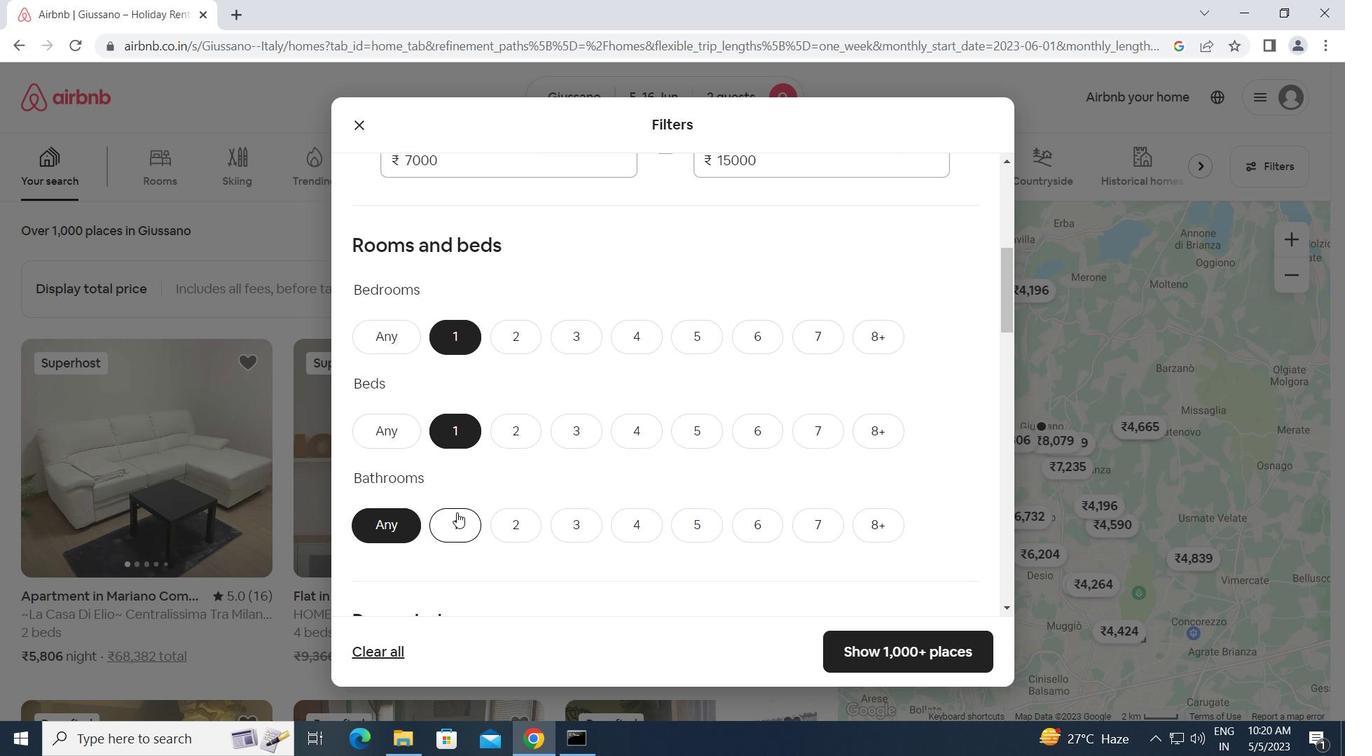 
Action: Mouse pressed left at (457, 519)
Screenshot: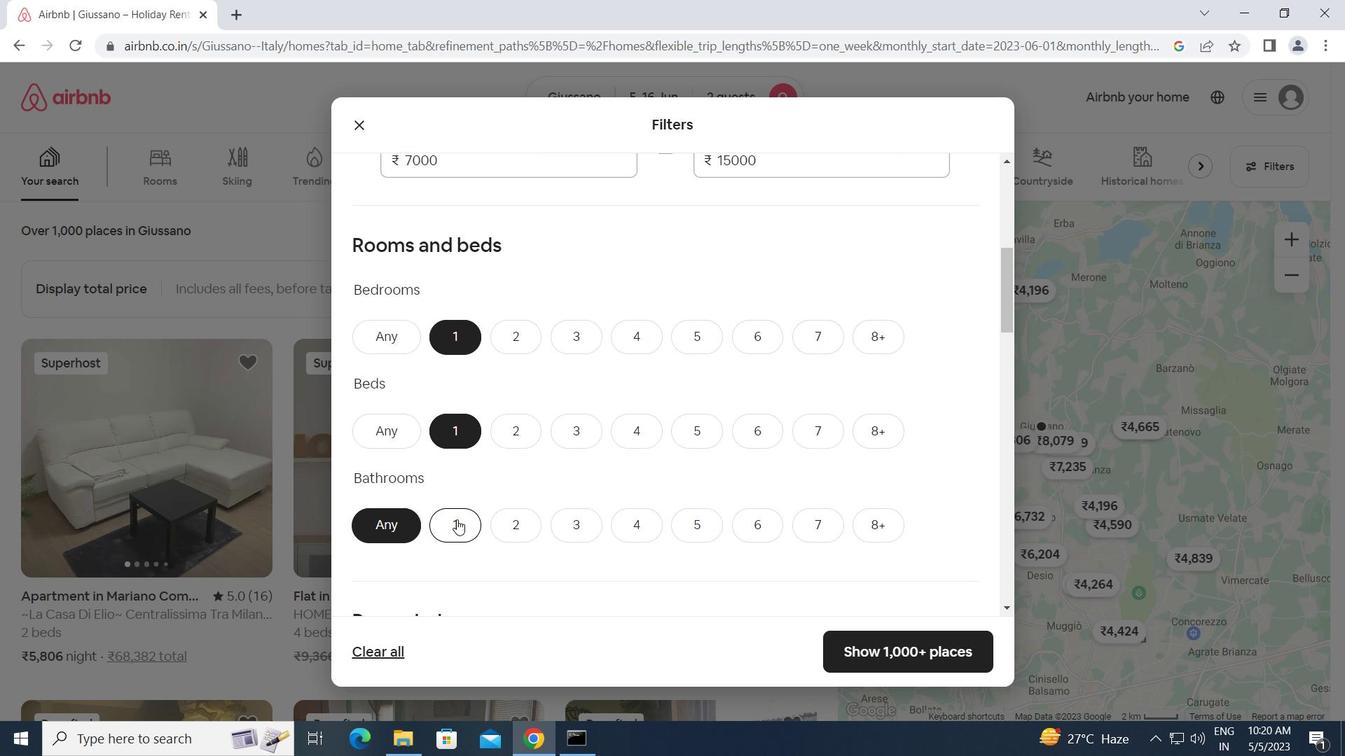 
Action: Mouse scrolled (457, 519) with delta (0, 0)
Screenshot: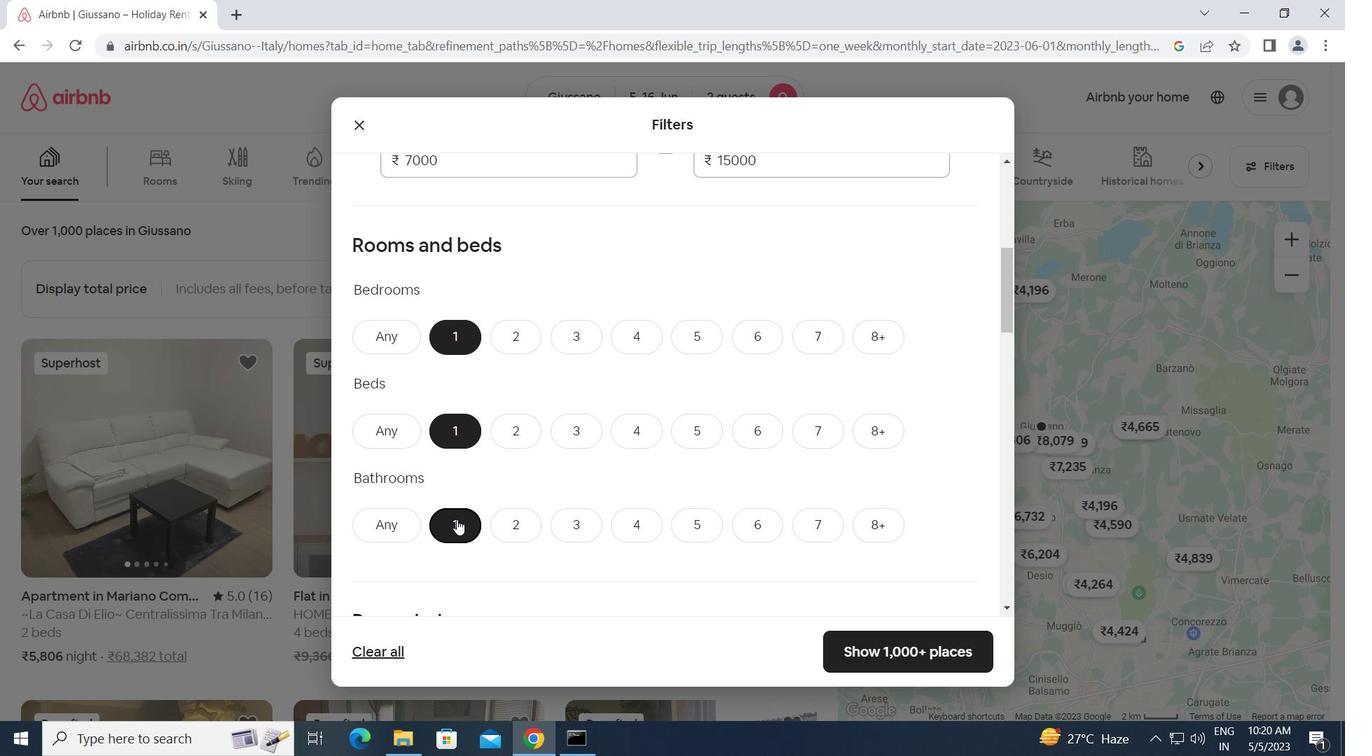 
Action: Mouse scrolled (457, 519) with delta (0, 0)
Screenshot: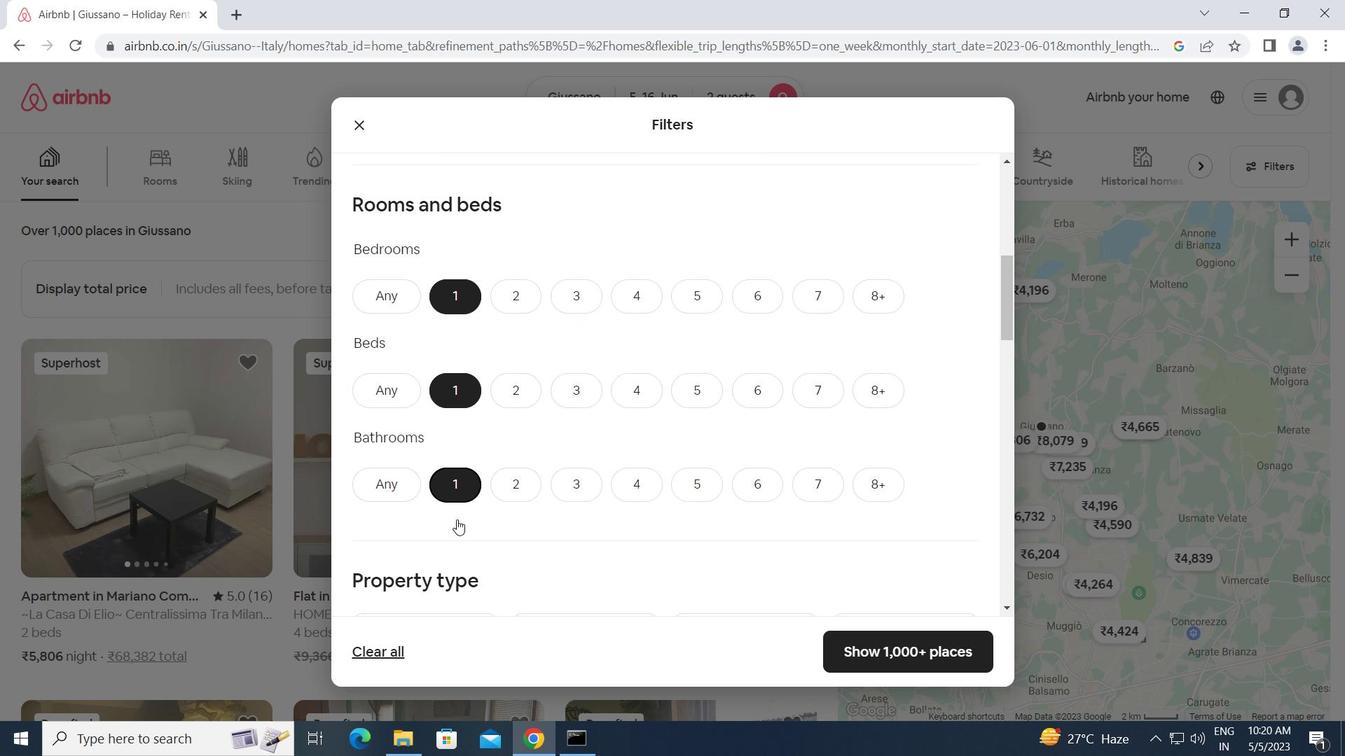 
Action: Mouse pressed left at (457, 519)
Screenshot: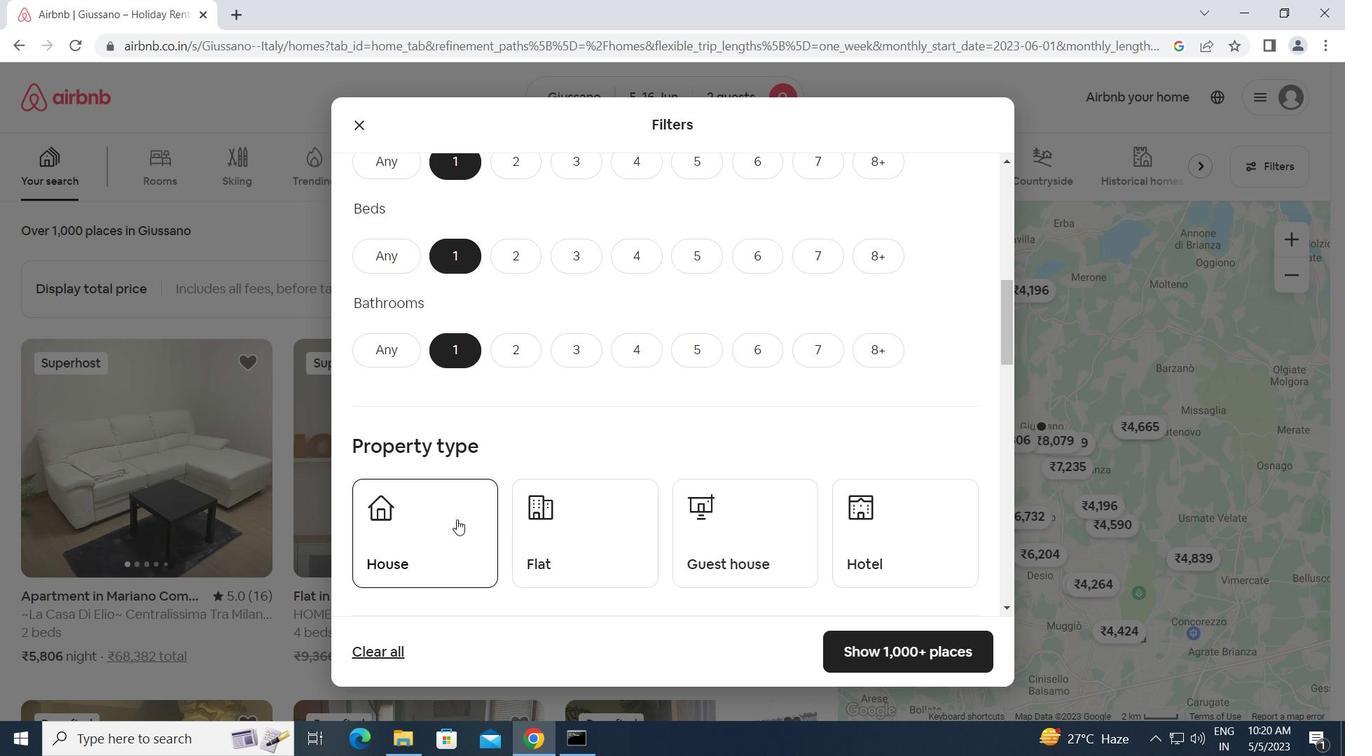 
Action: Mouse moved to (608, 535)
Screenshot: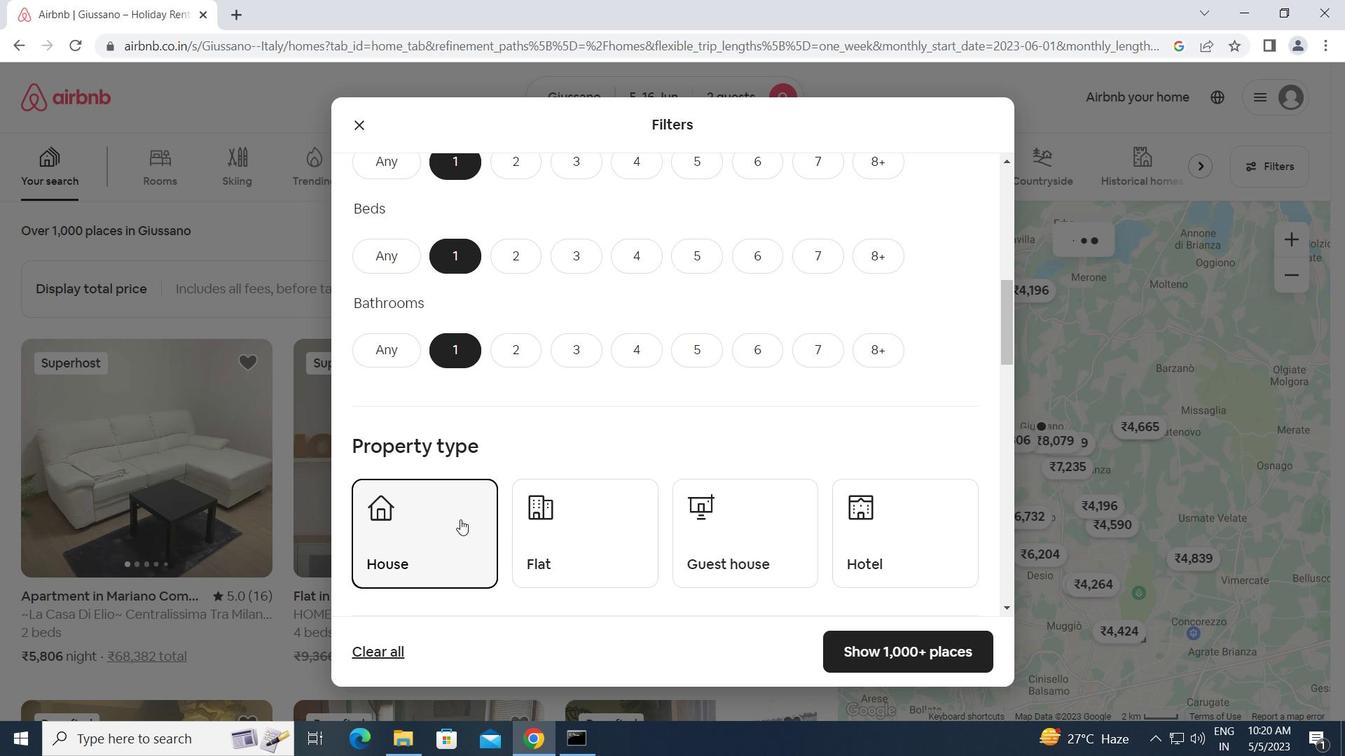 
Action: Mouse pressed left at (608, 535)
Screenshot: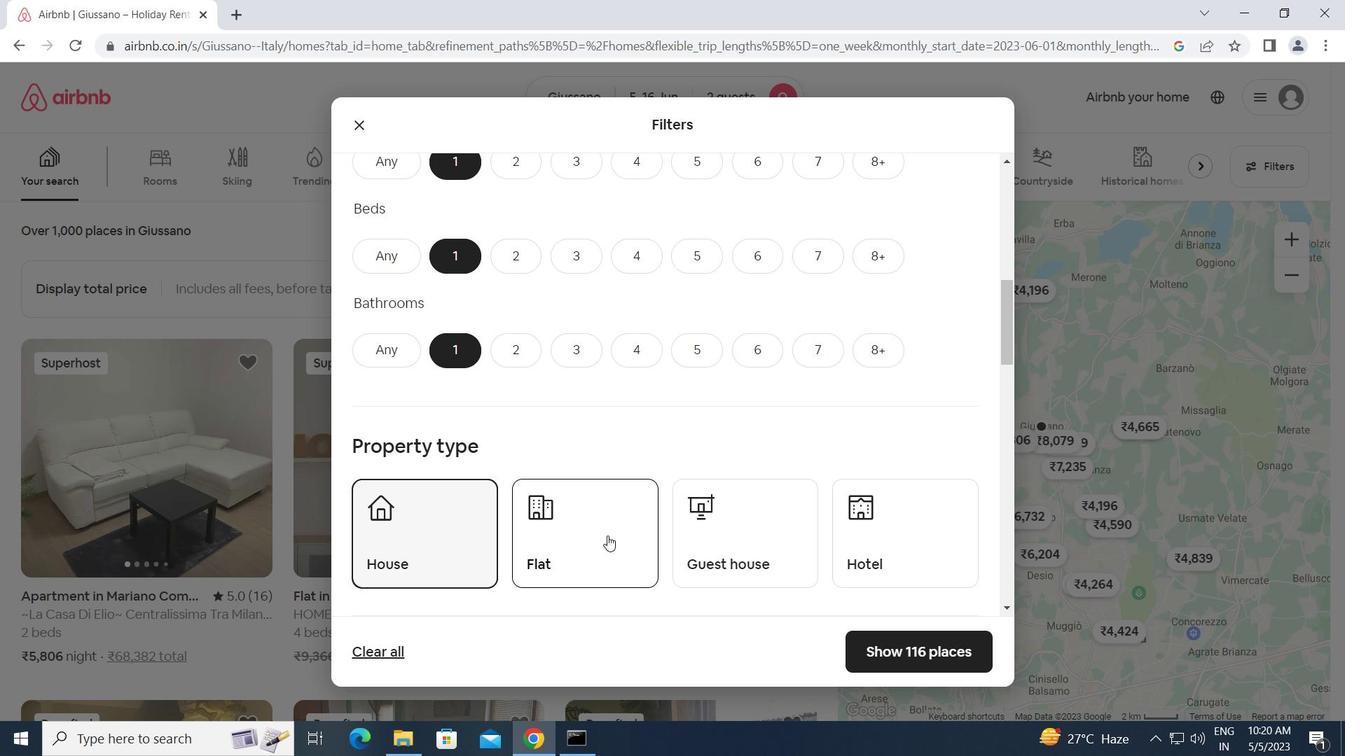 
Action: Mouse moved to (769, 535)
Screenshot: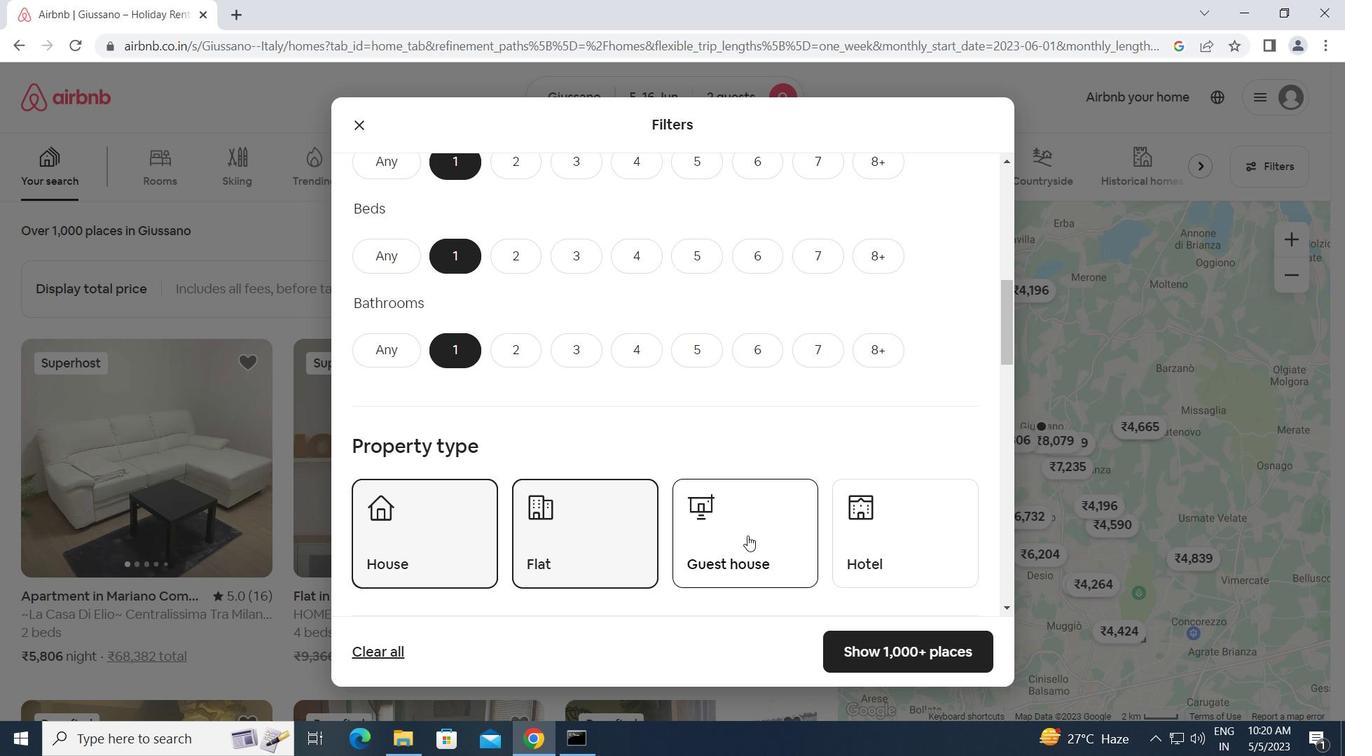 
Action: Mouse pressed left at (769, 535)
Screenshot: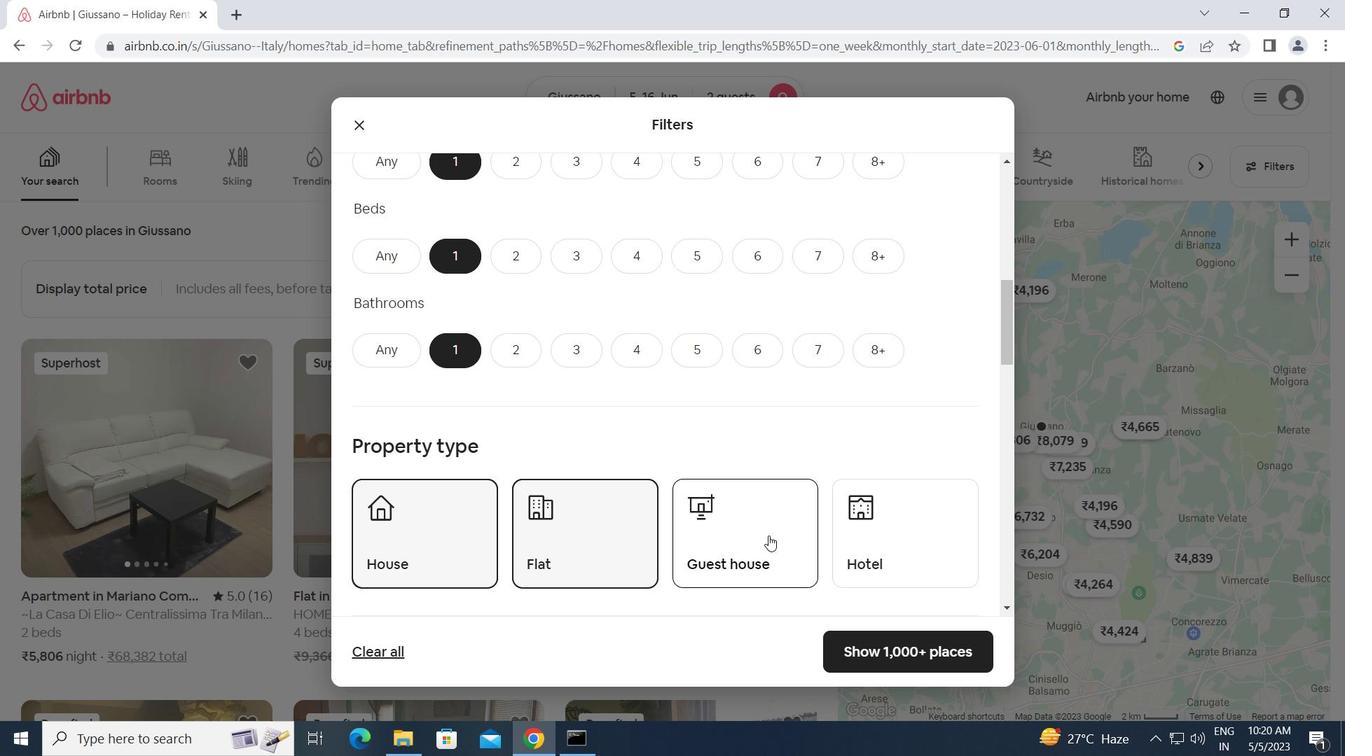 
Action: Mouse moved to (862, 539)
Screenshot: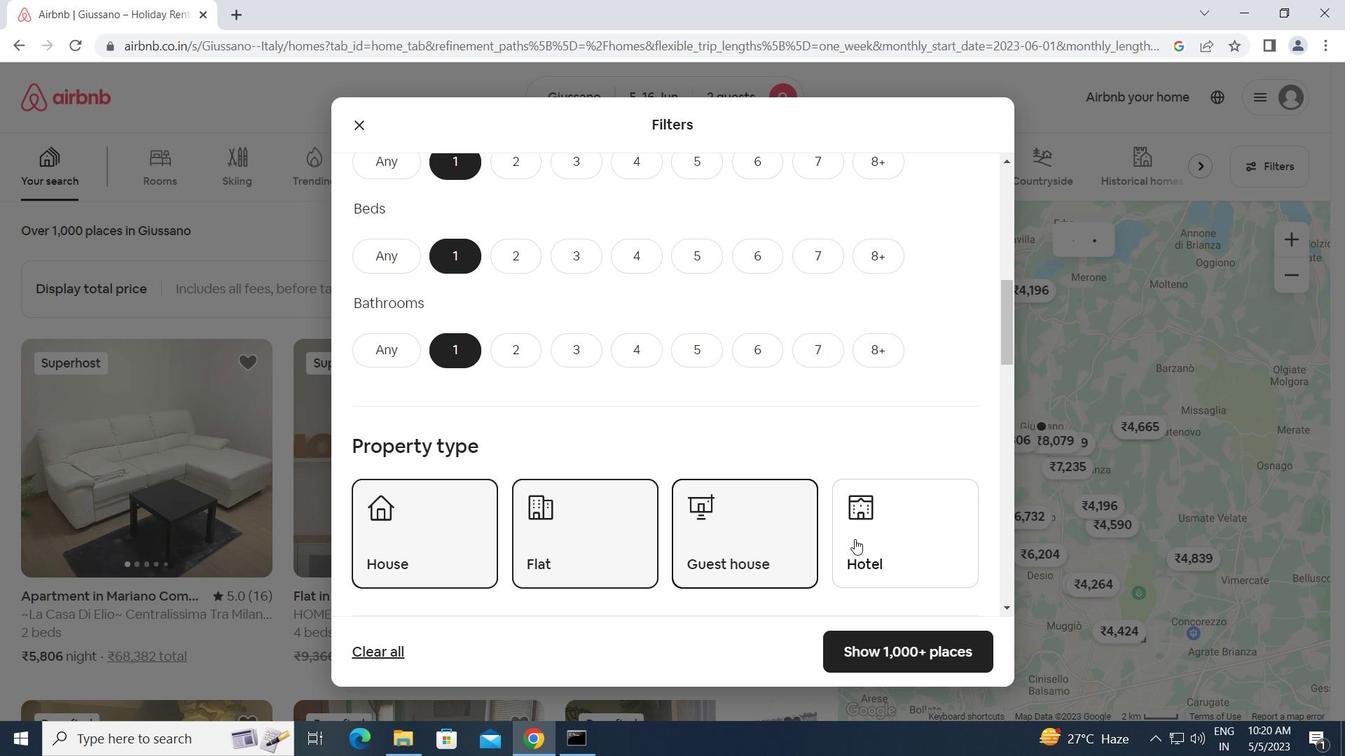 
Action: Mouse pressed left at (862, 539)
Screenshot: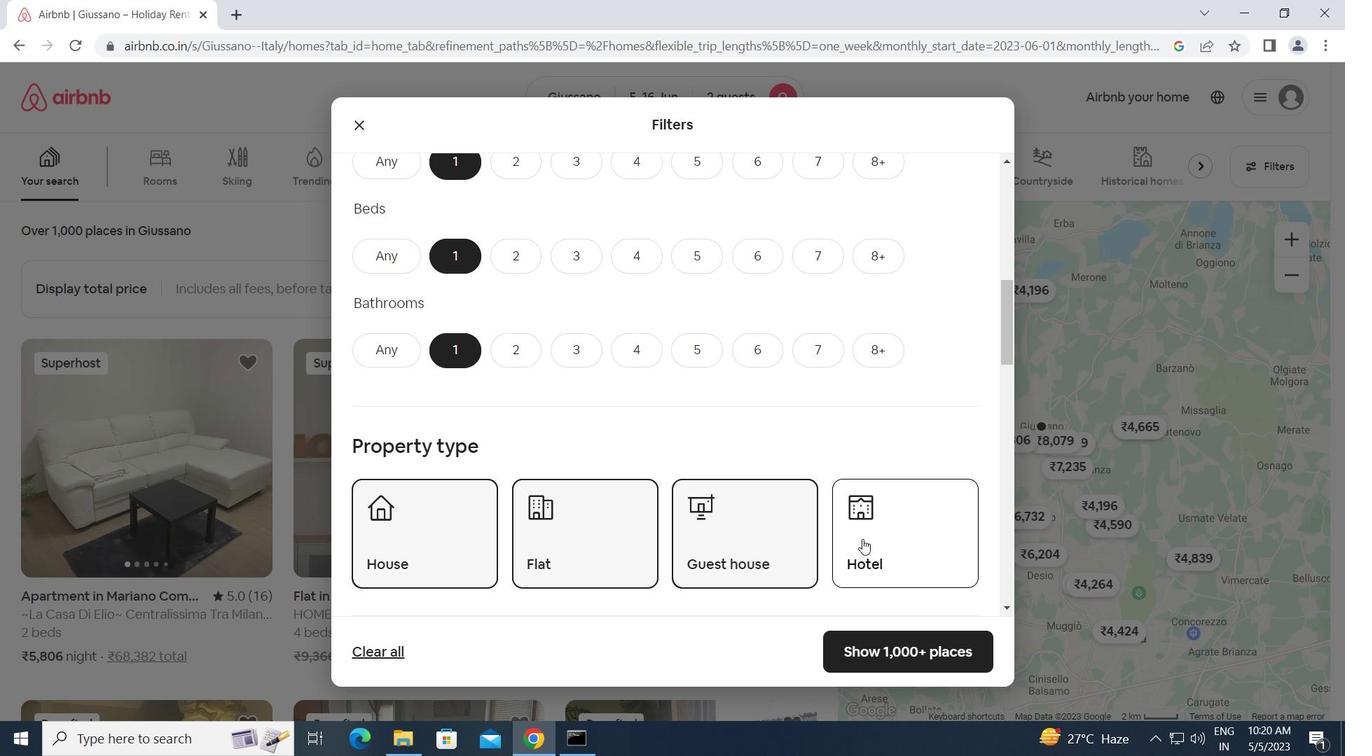 
Action: Mouse scrolled (862, 538) with delta (0, 0)
Screenshot: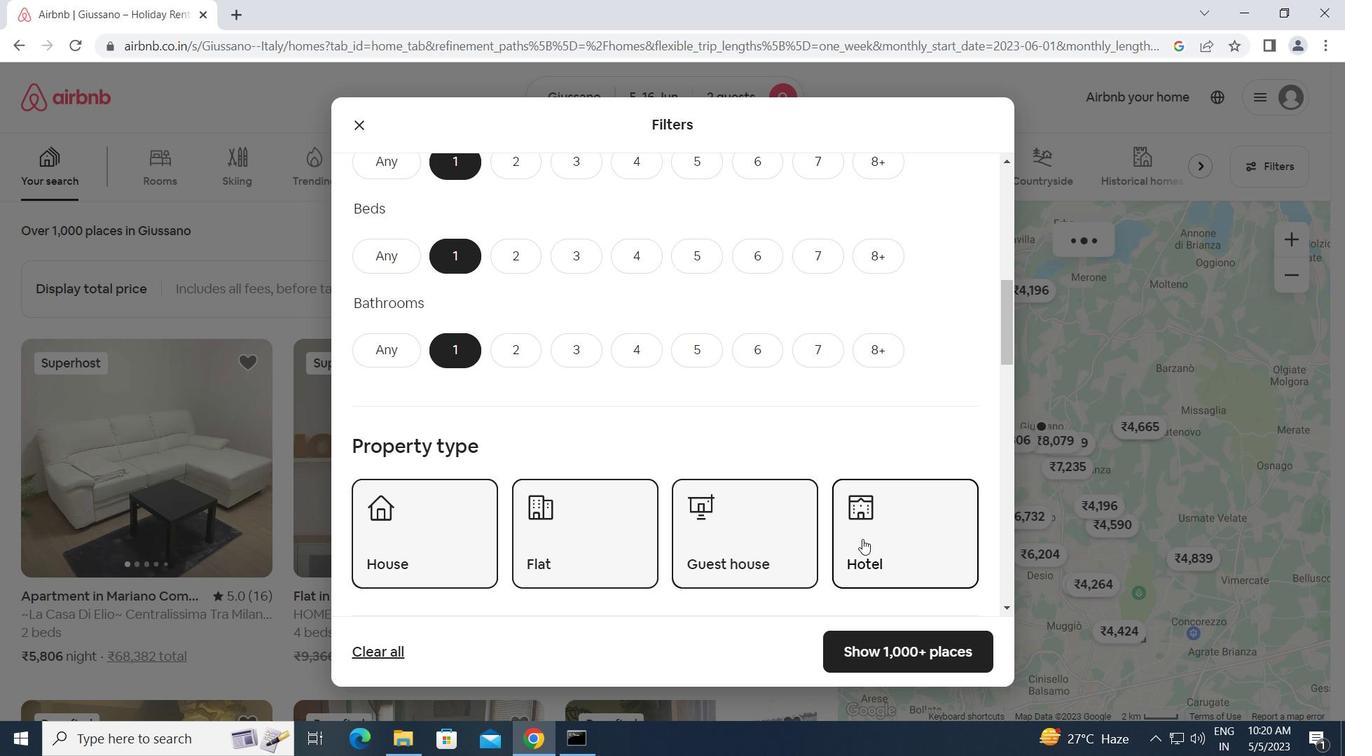 
Action: Mouse scrolled (862, 538) with delta (0, 0)
Screenshot: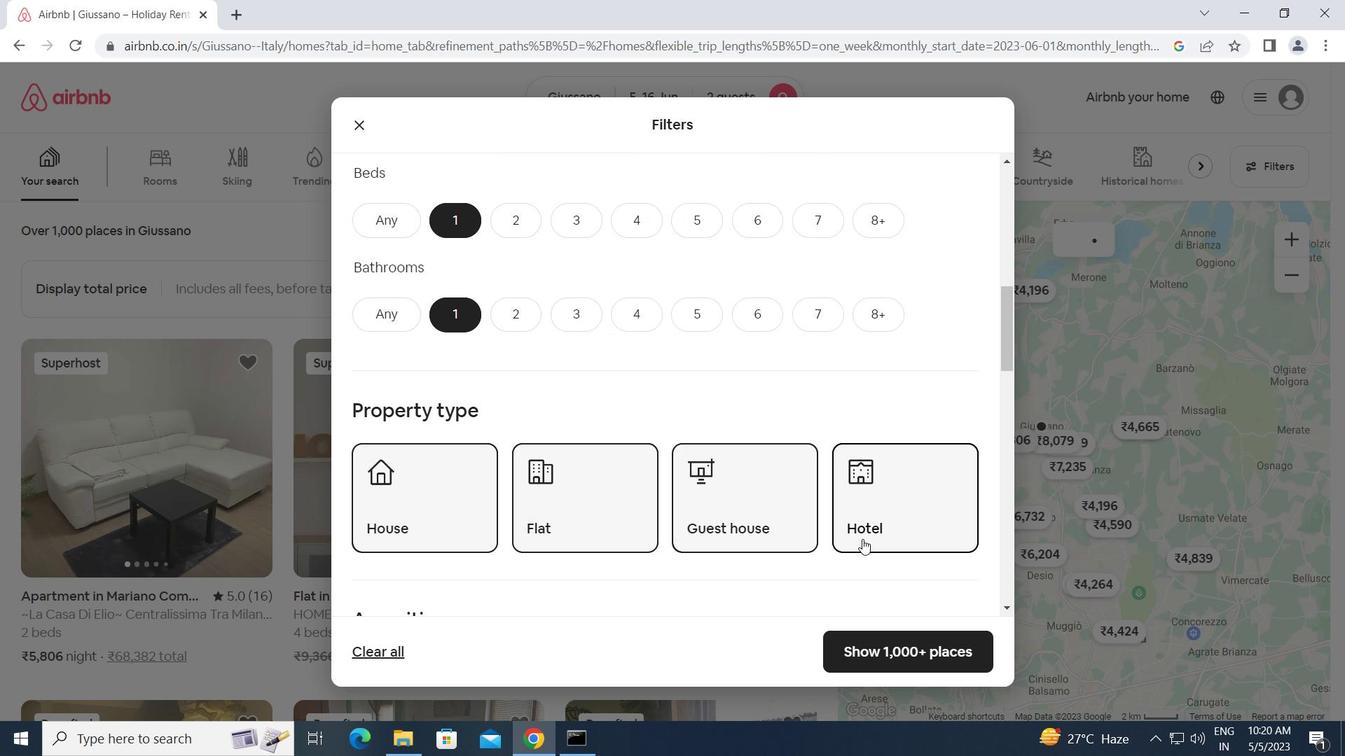 
Action: Mouse scrolled (862, 538) with delta (0, 0)
Screenshot: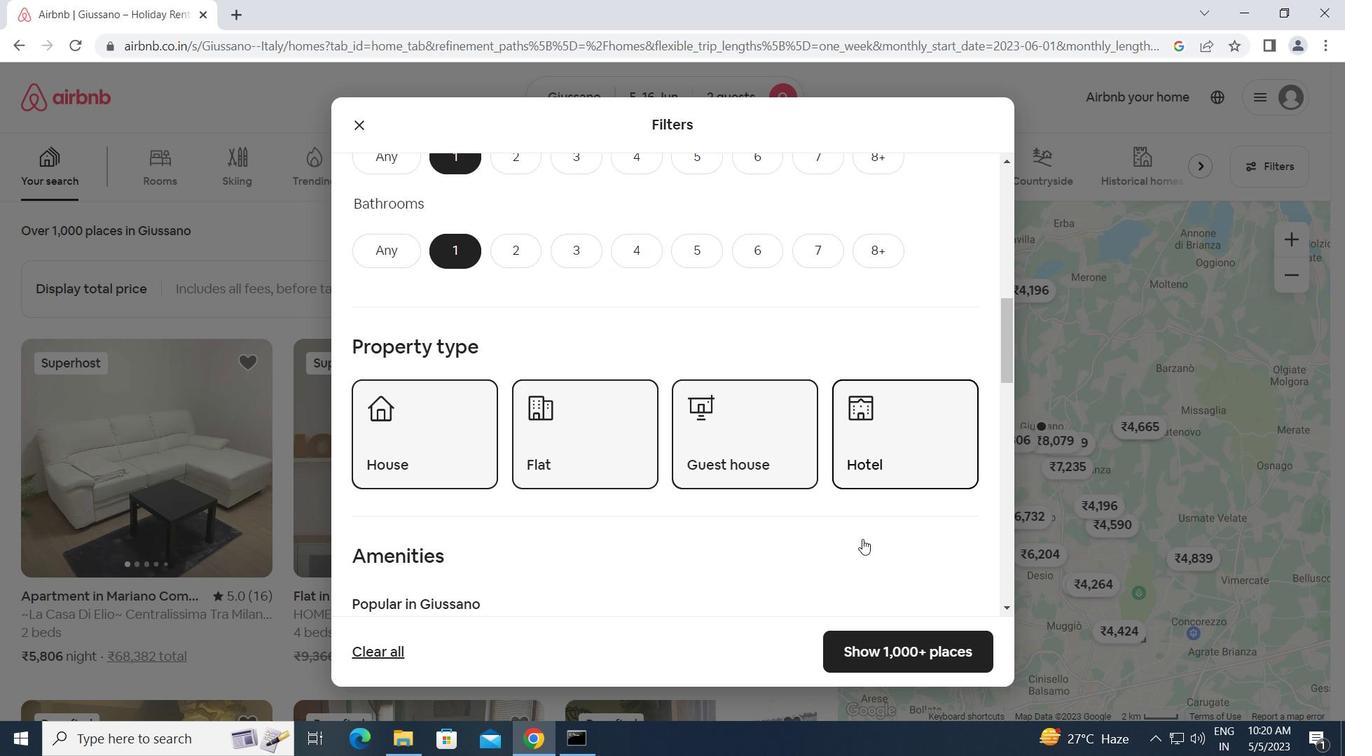 
Action: Mouse scrolled (862, 538) with delta (0, 0)
Screenshot: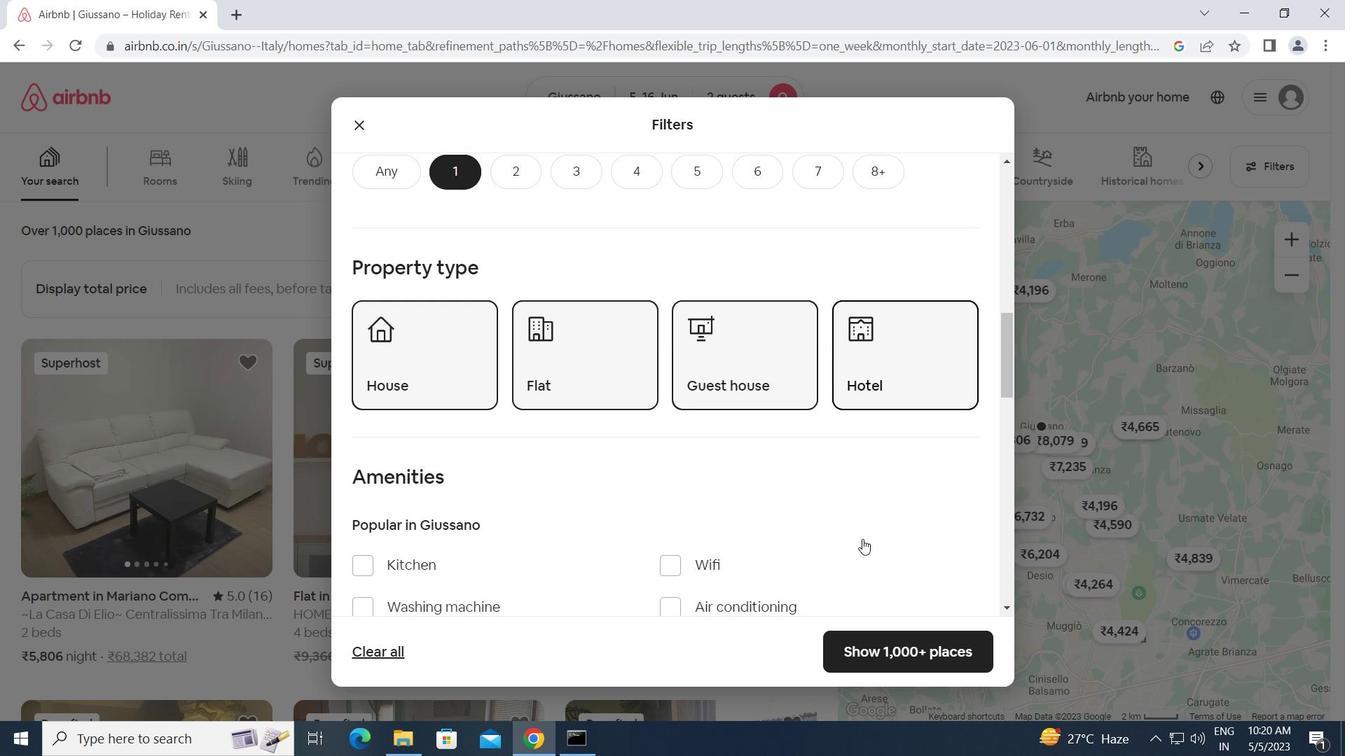 
Action: Mouse scrolled (862, 538) with delta (0, 0)
Screenshot: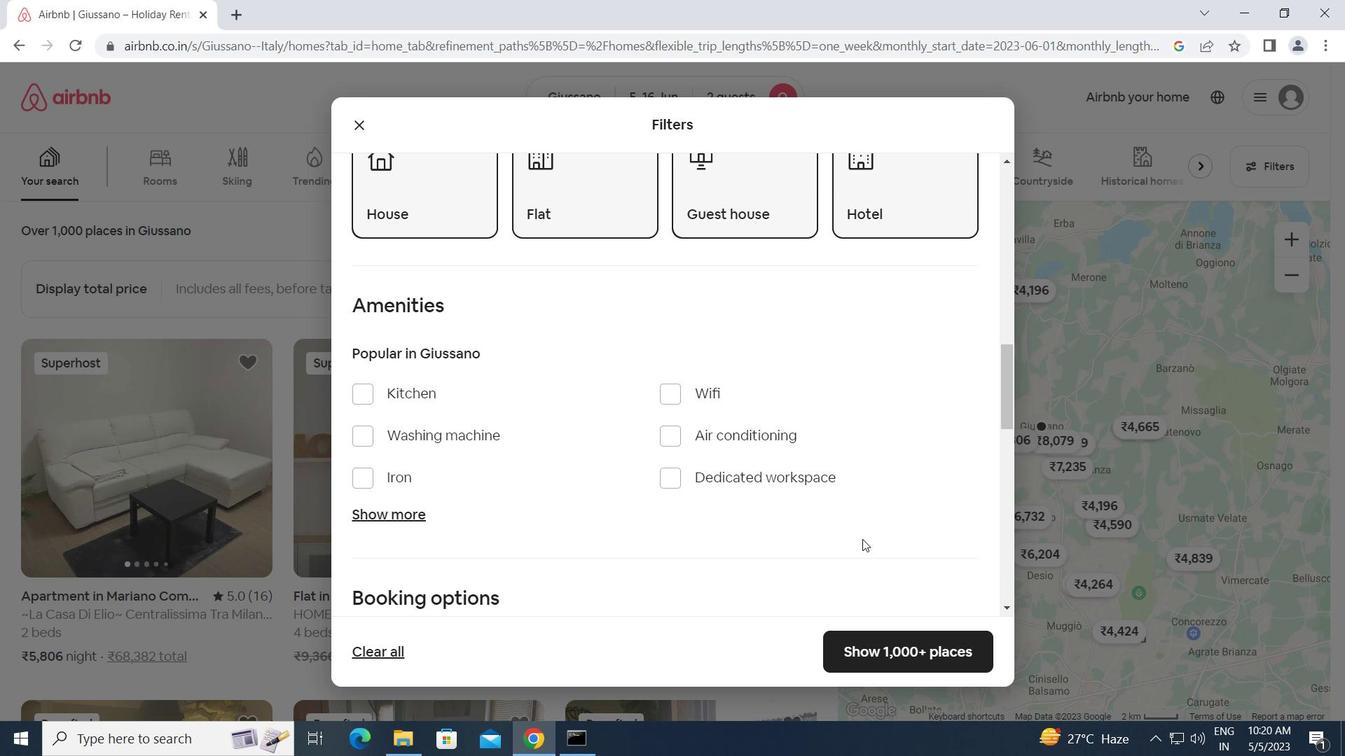 
Action: Mouse scrolled (862, 538) with delta (0, 0)
Screenshot: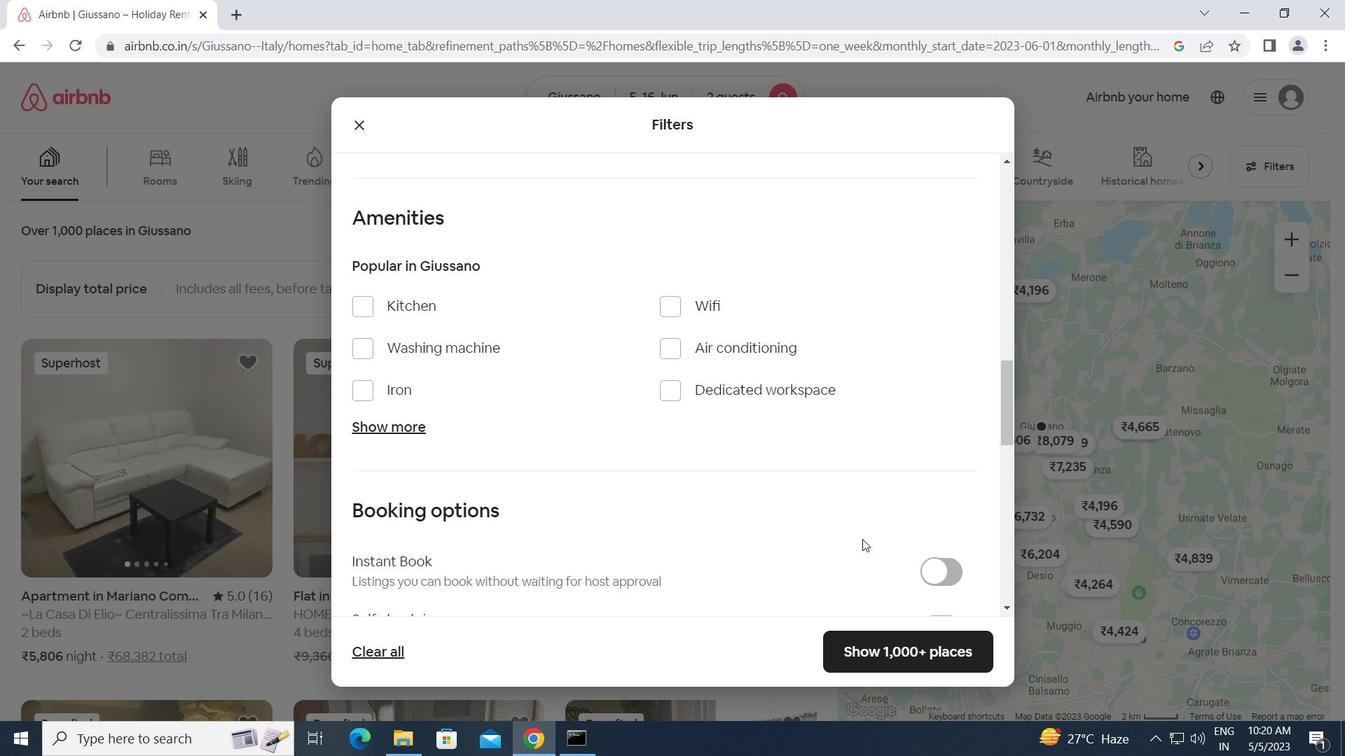 
Action: Mouse scrolled (862, 538) with delta (0, 0)
Screenshot: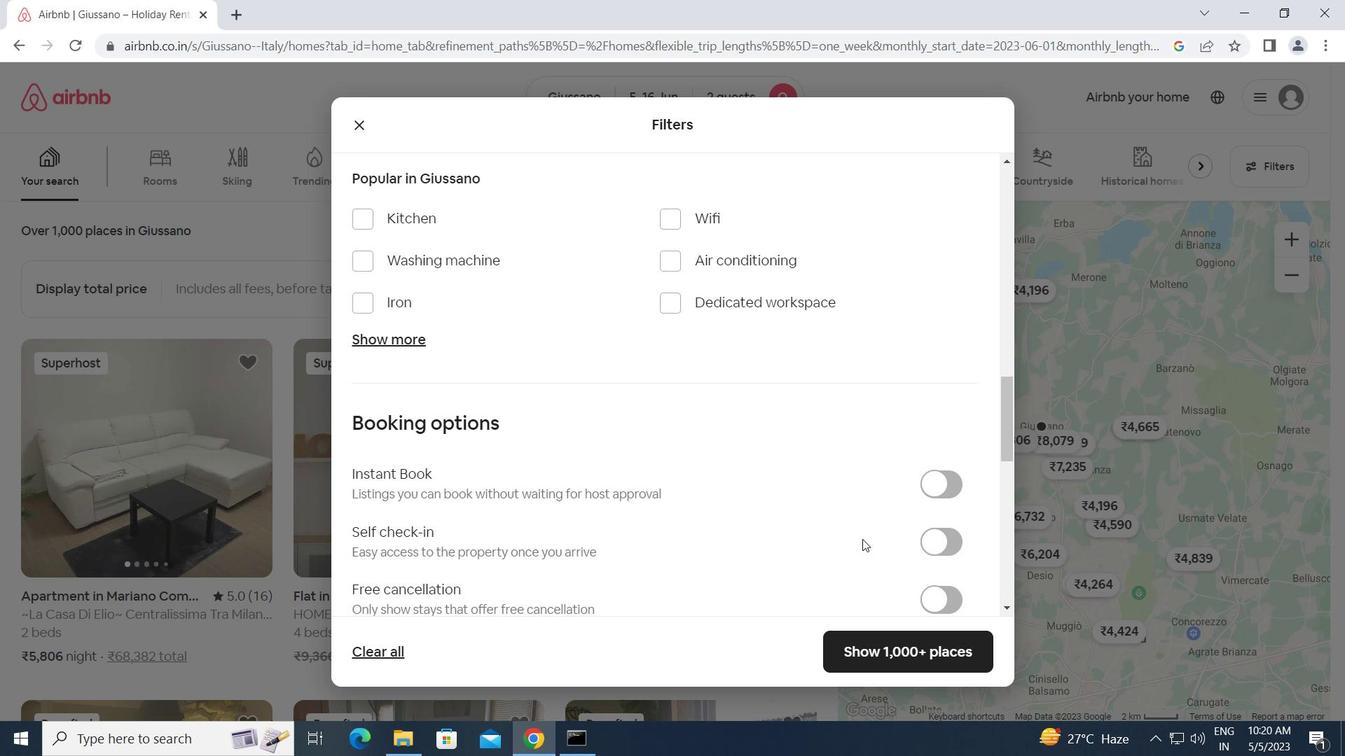 
Action: Mouse moved to (940, 456)
Screenshot: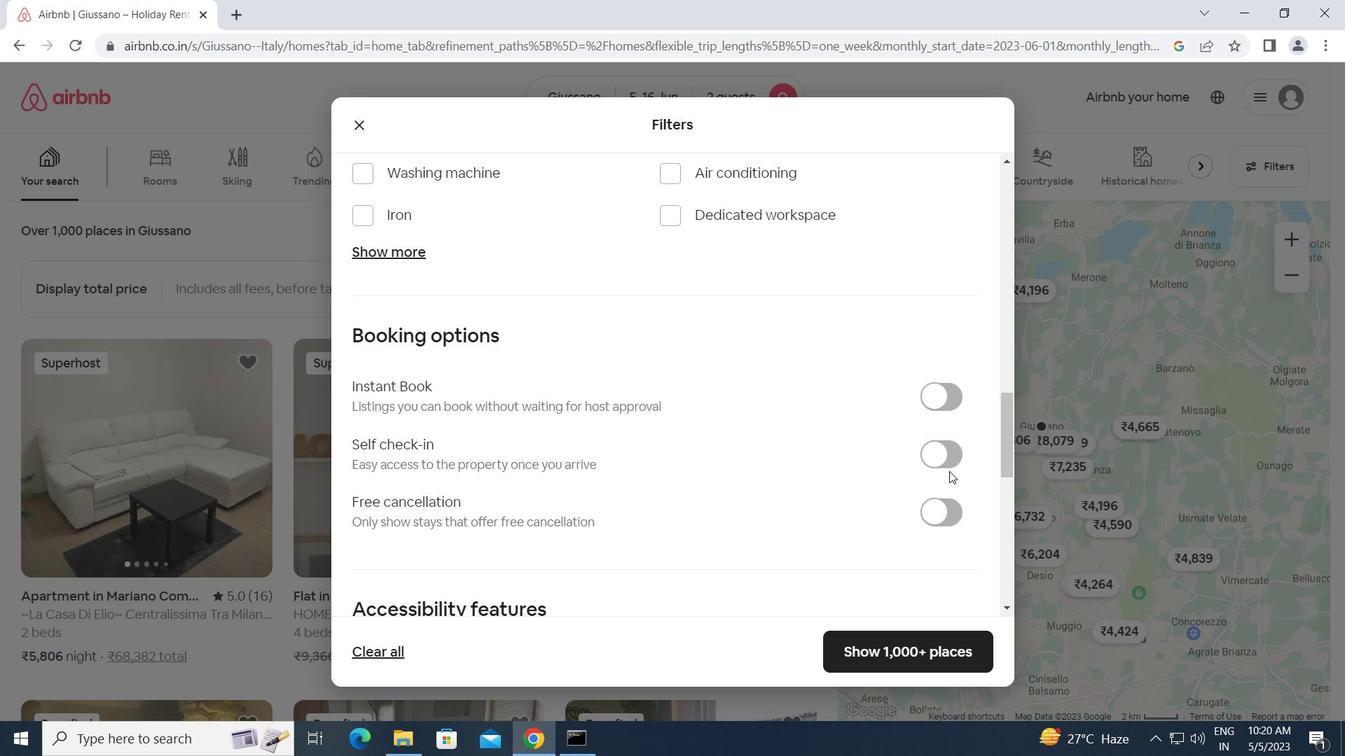 
Action: Mouse pressed left at (940, 456)
Screenshot: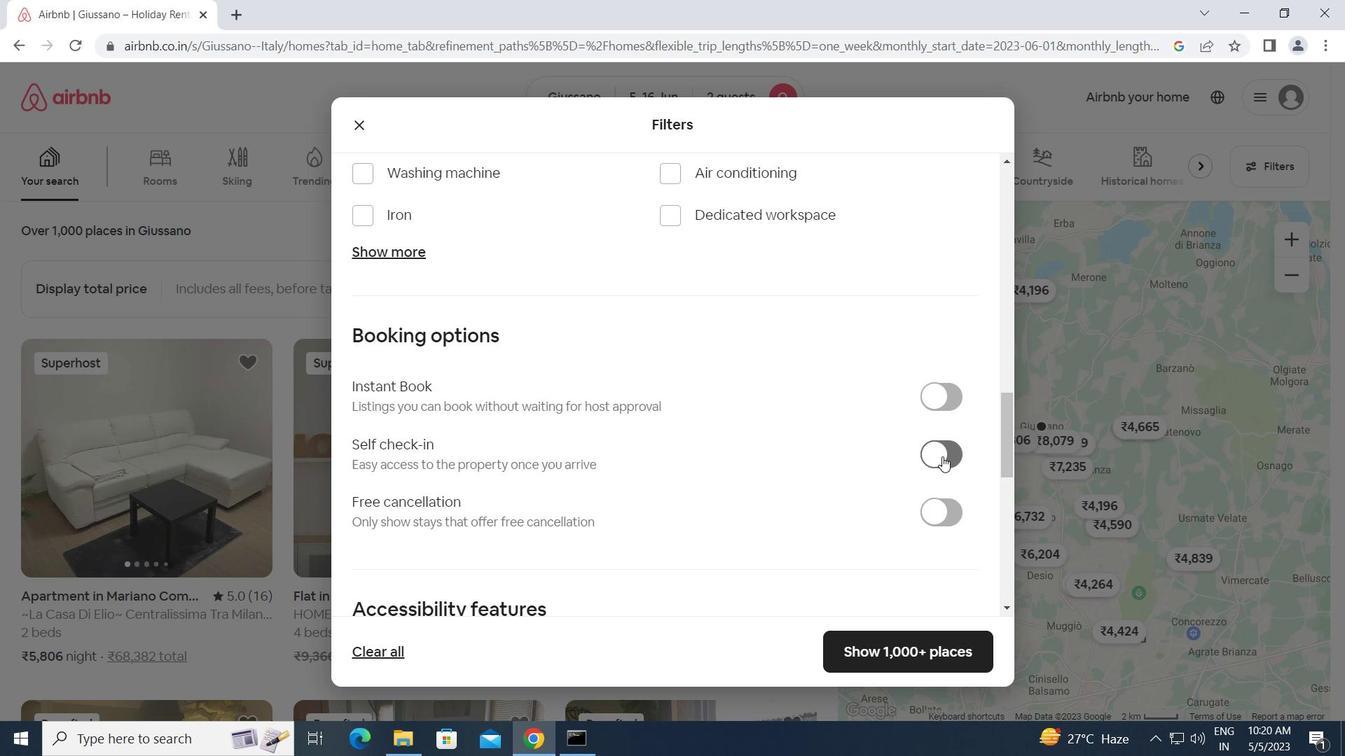 
Action: Mouse moved to (744, 499)
Screenshot: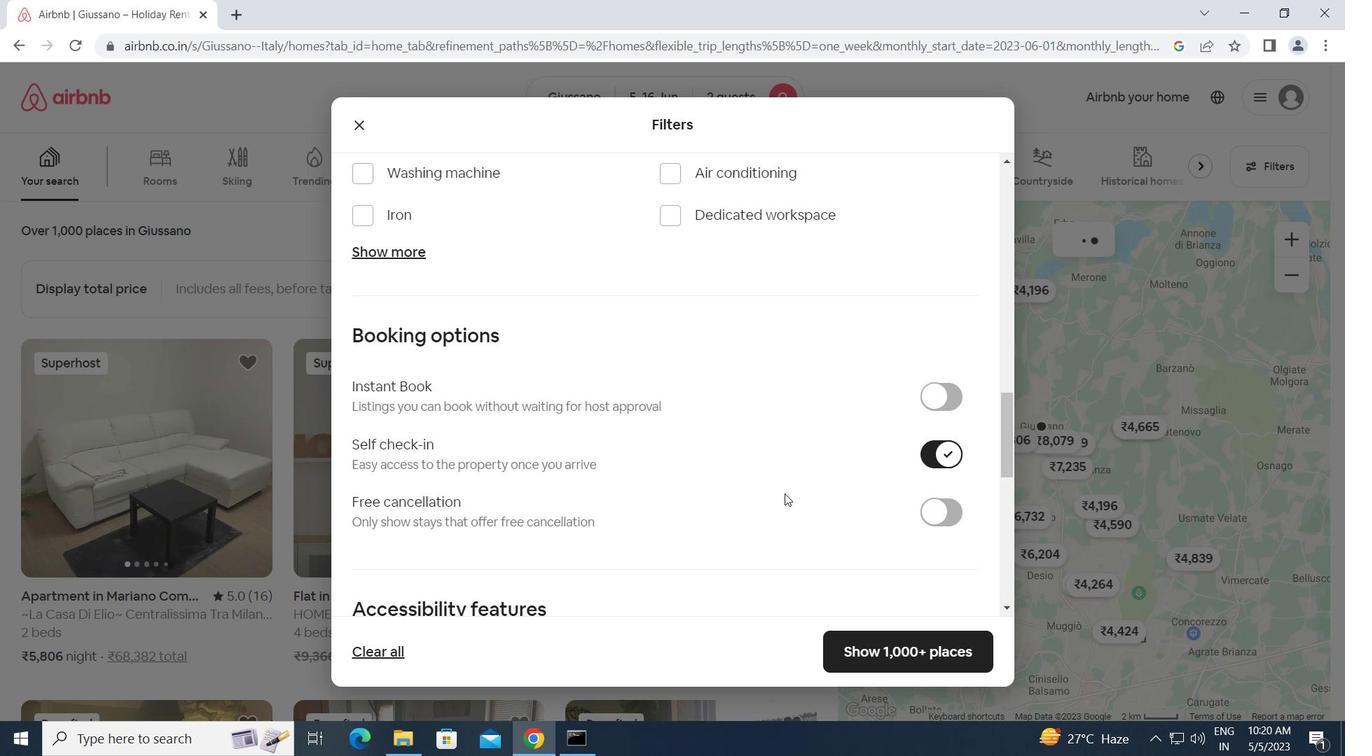 
Action: Mouse scrolled (744, 498) with delta (0, 0)
Screenshot: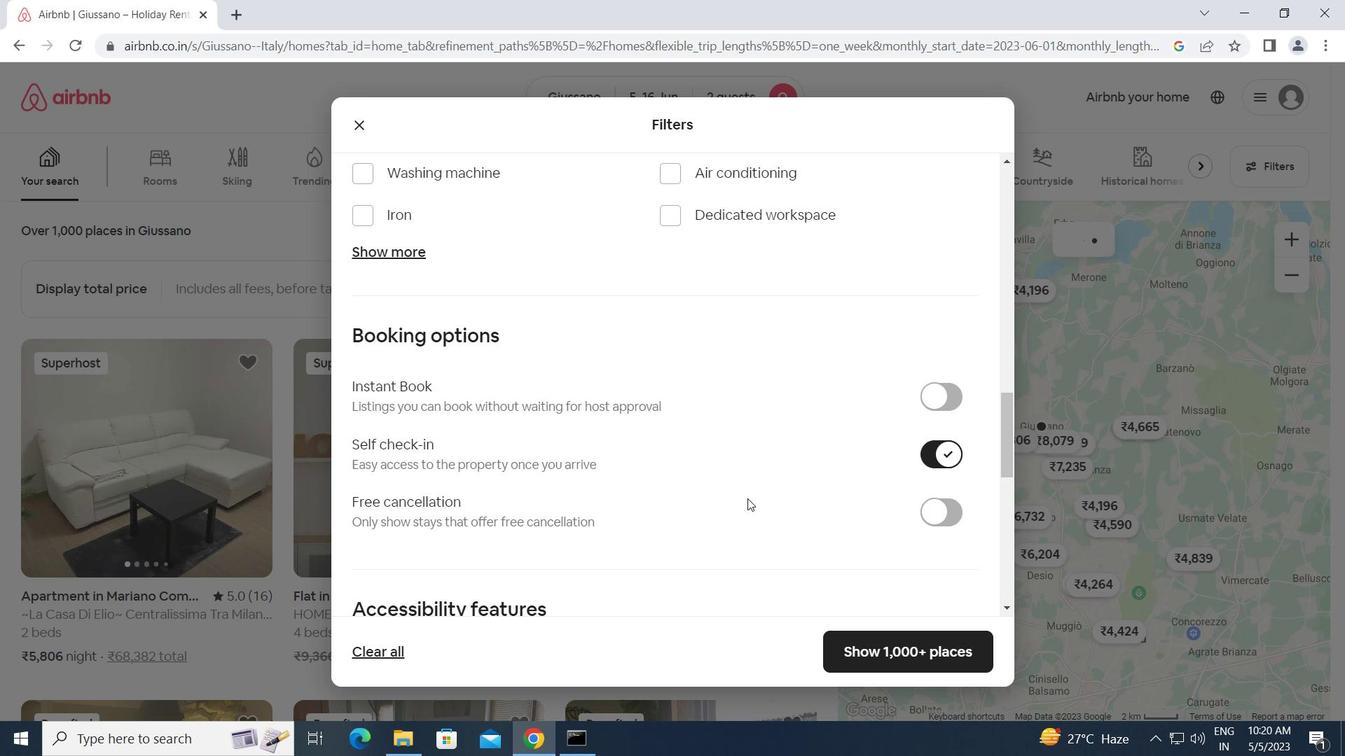
Action: Mouse scrolled (744, 498) with delta (0, 0)
Screenshot: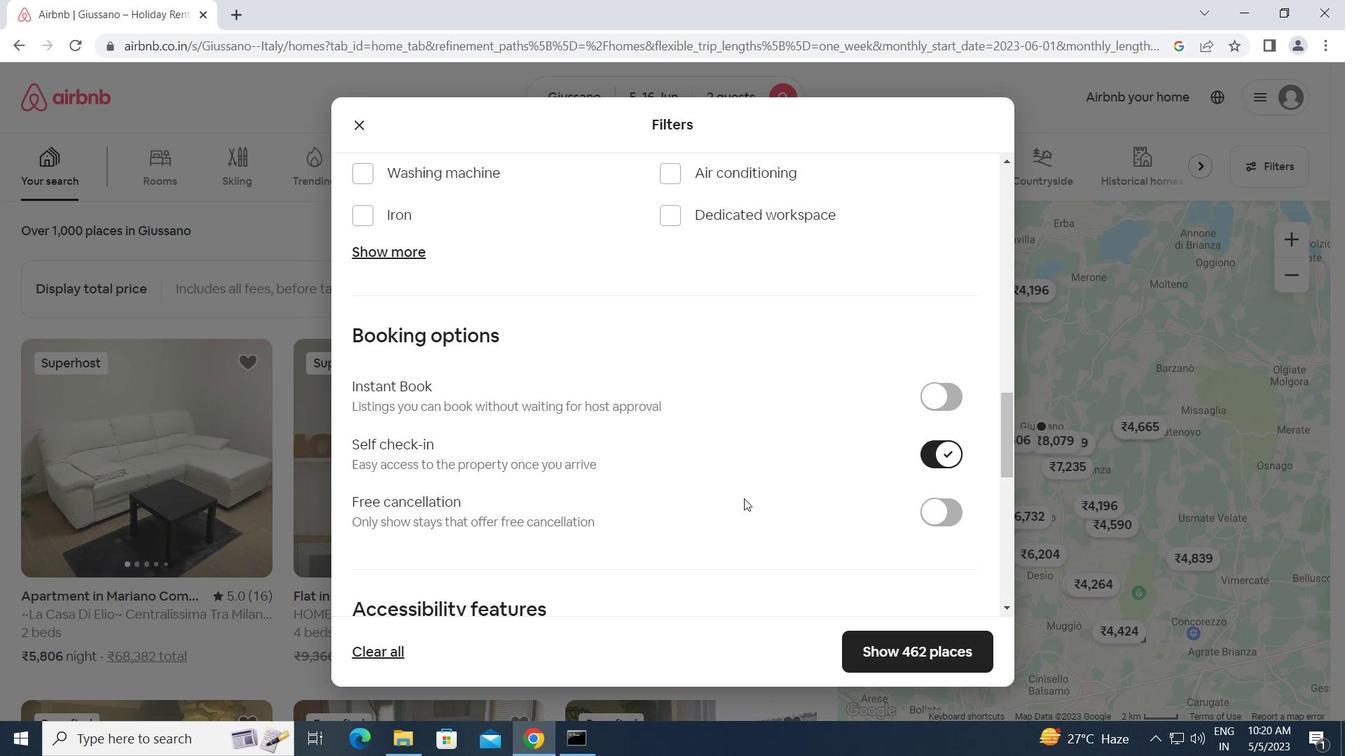 
Action: Mouse scrolled (744, 498) with delta (0, 0)
Screenshot: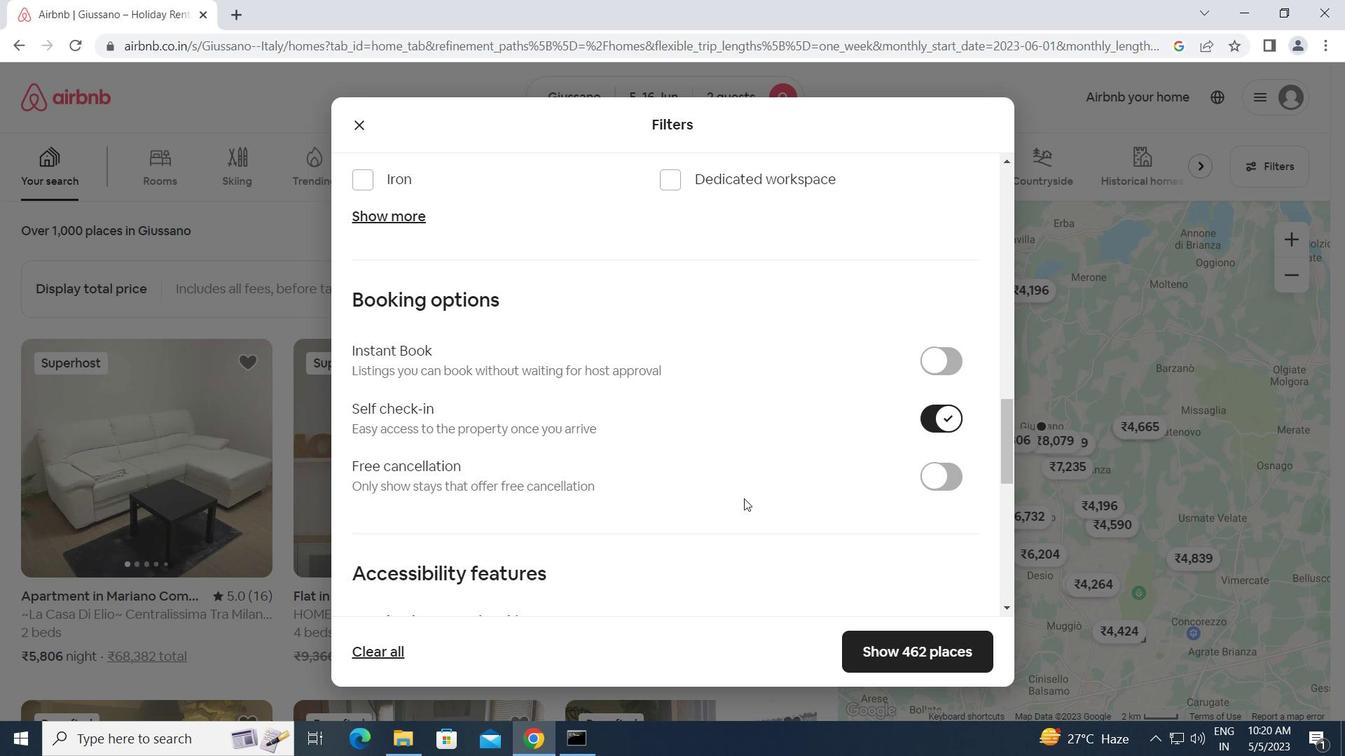 
Action: Mouse moved to (743, 500)
Screenshot: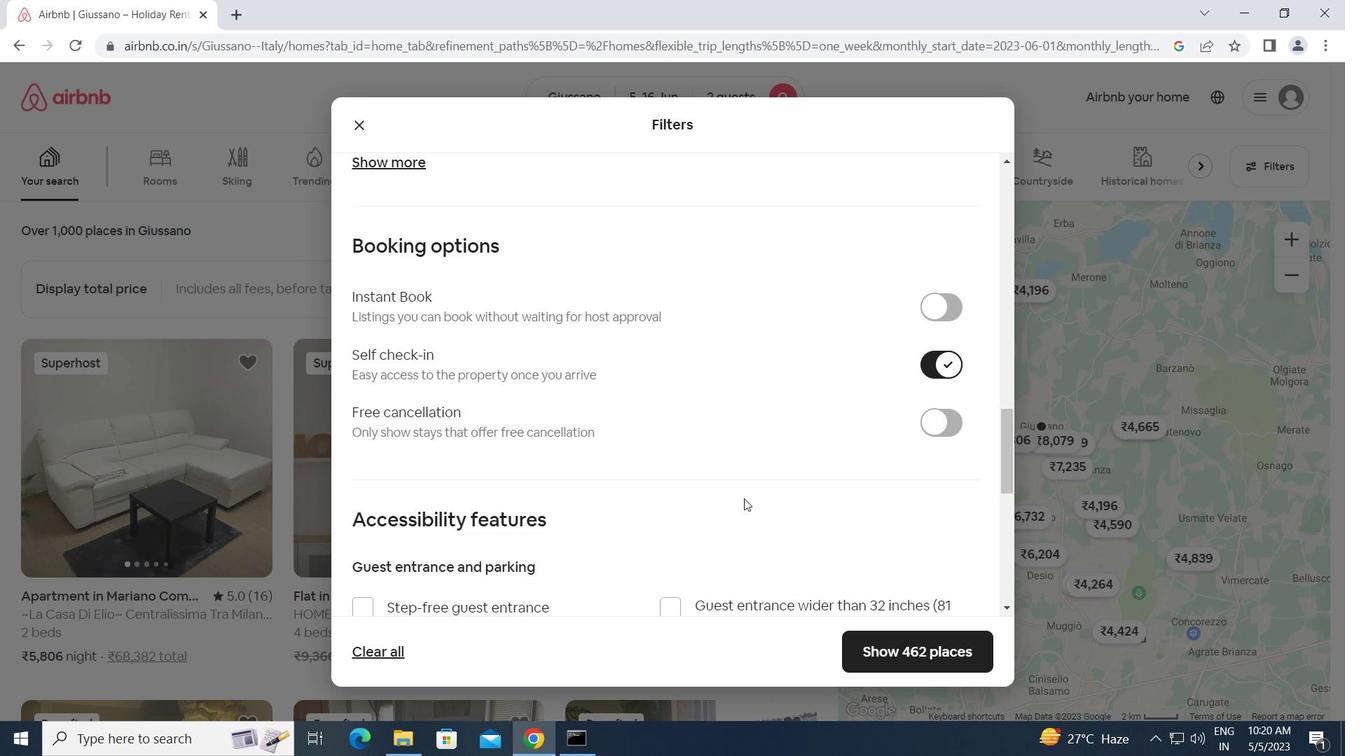 
Action: Mouse scrolled (743, 499) with delta (0, 0)
Screenshot: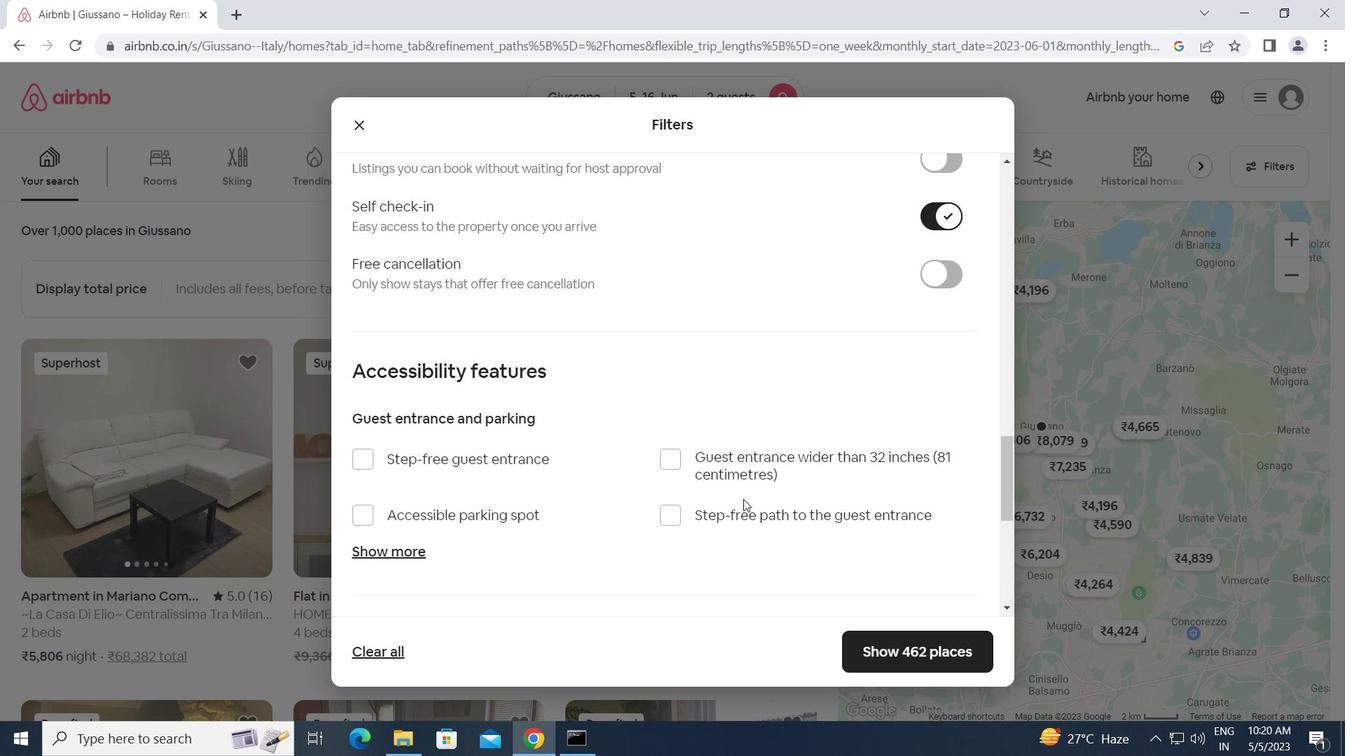 
Action: Mouse scrolled (743, 499) with delta (0, 0)
Screenshot: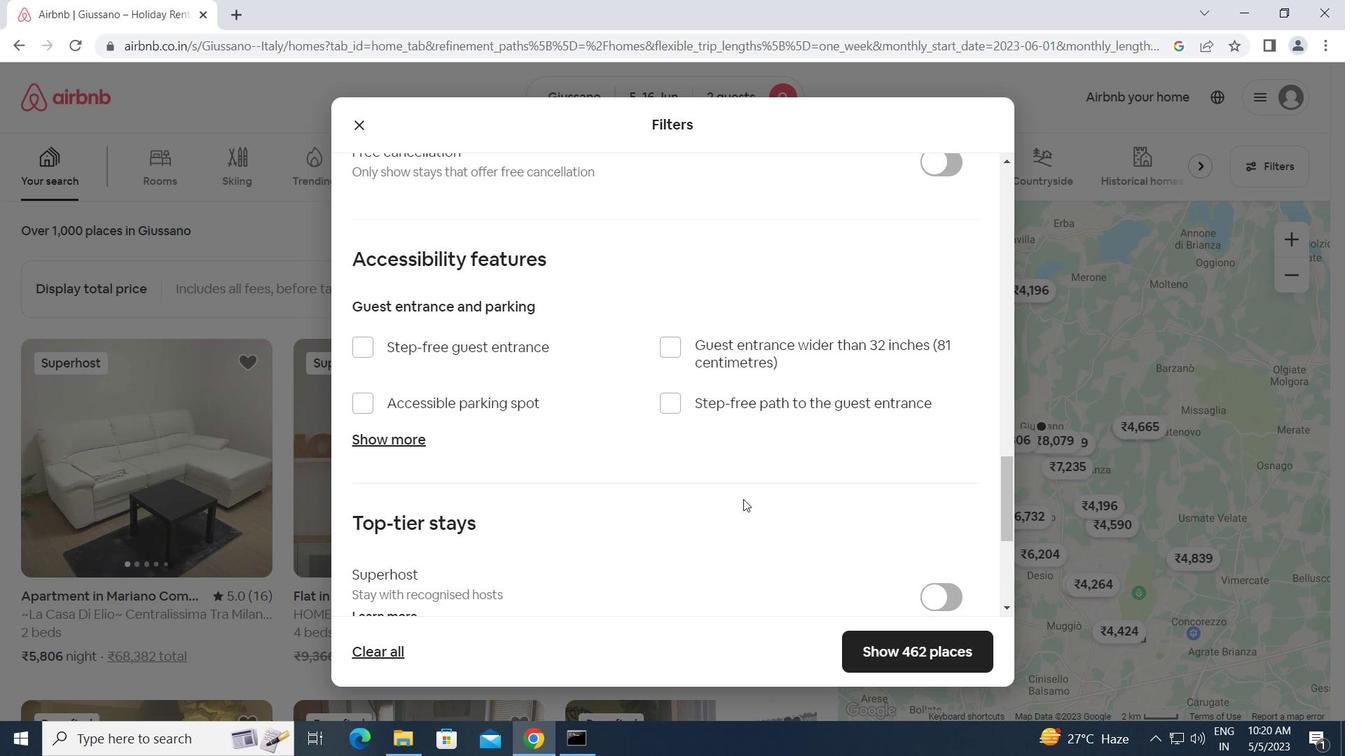 
Action: Mouse scrolled (743, 499) with delta (0, 0)
Screenshot: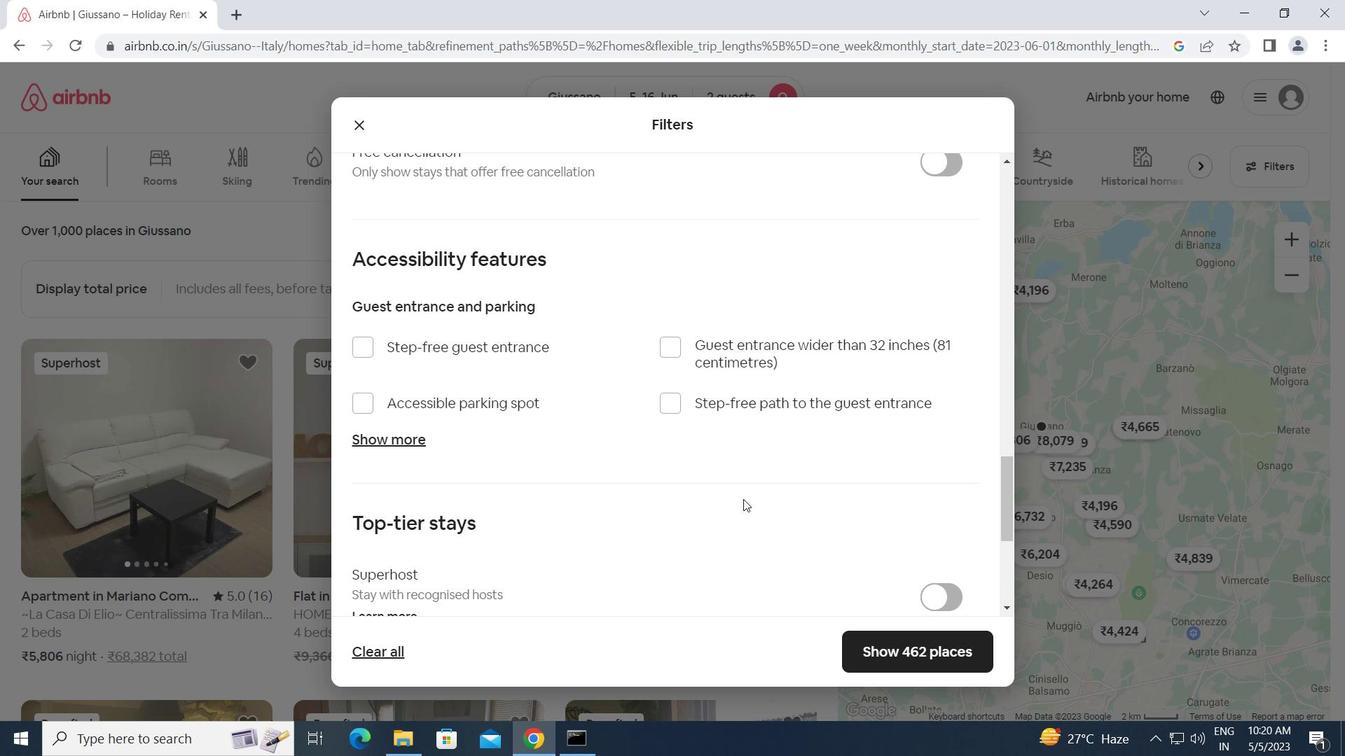 
Action: Mouse scrolled (743, 499) with delta (0, 0)
Screenshot: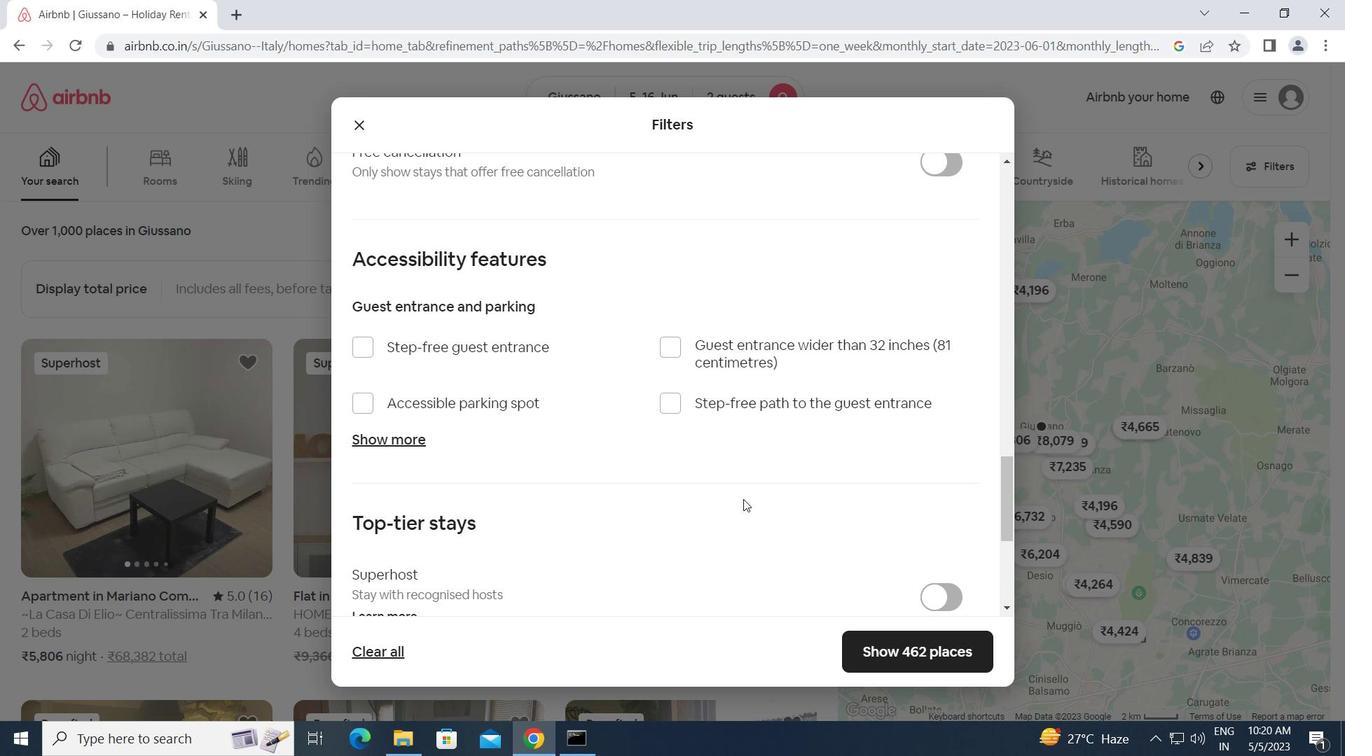 
Action: Mouse scrolled (743, 499) with delta (0, 0)
Screenshot: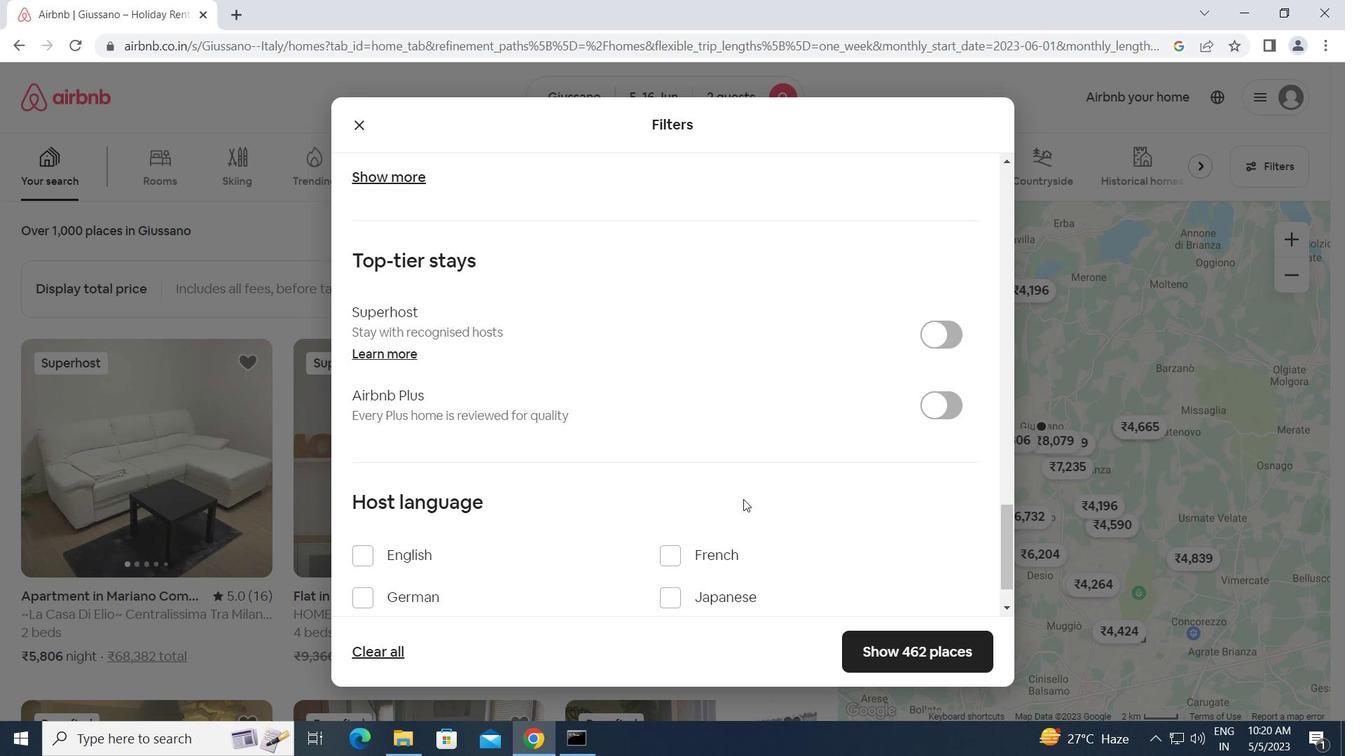 
Action: Mouse moved to (359, 493)
Screenshot: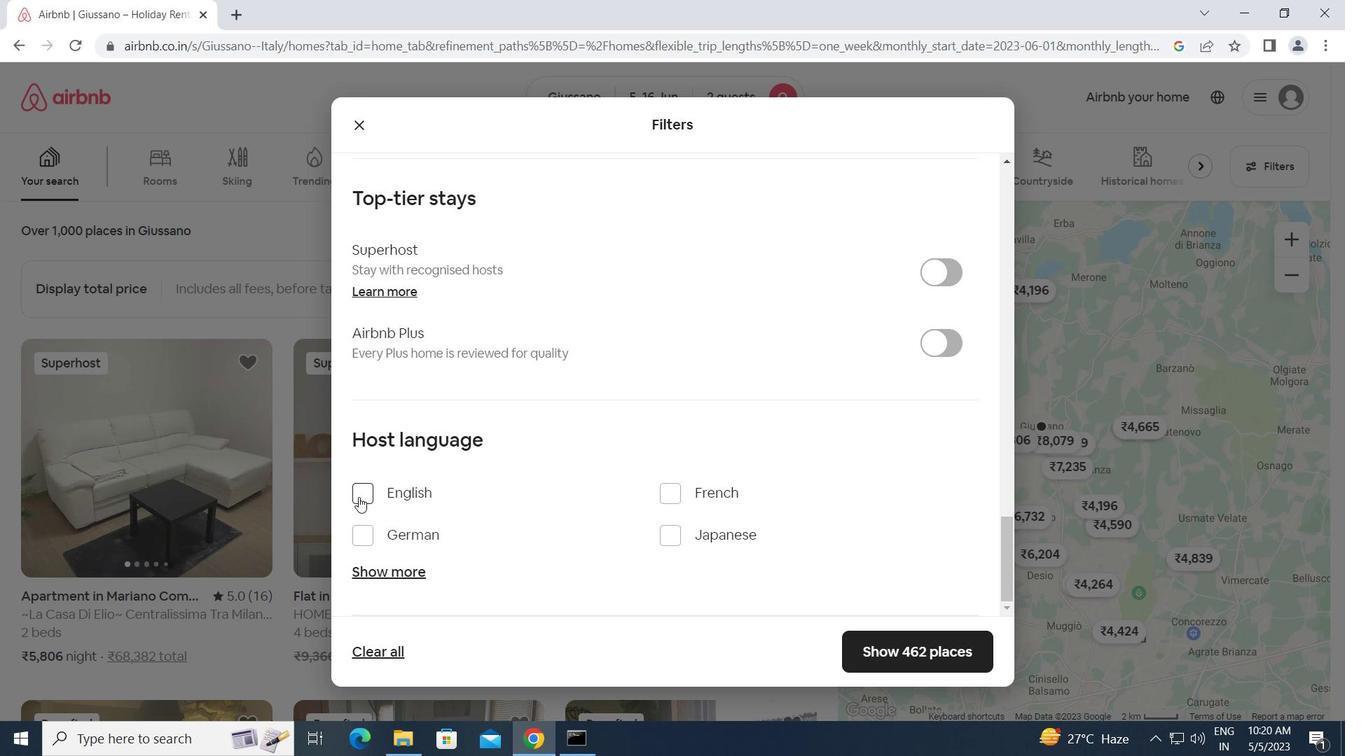 
Action: Mouse pressed left at (359, 493)
Screenshot: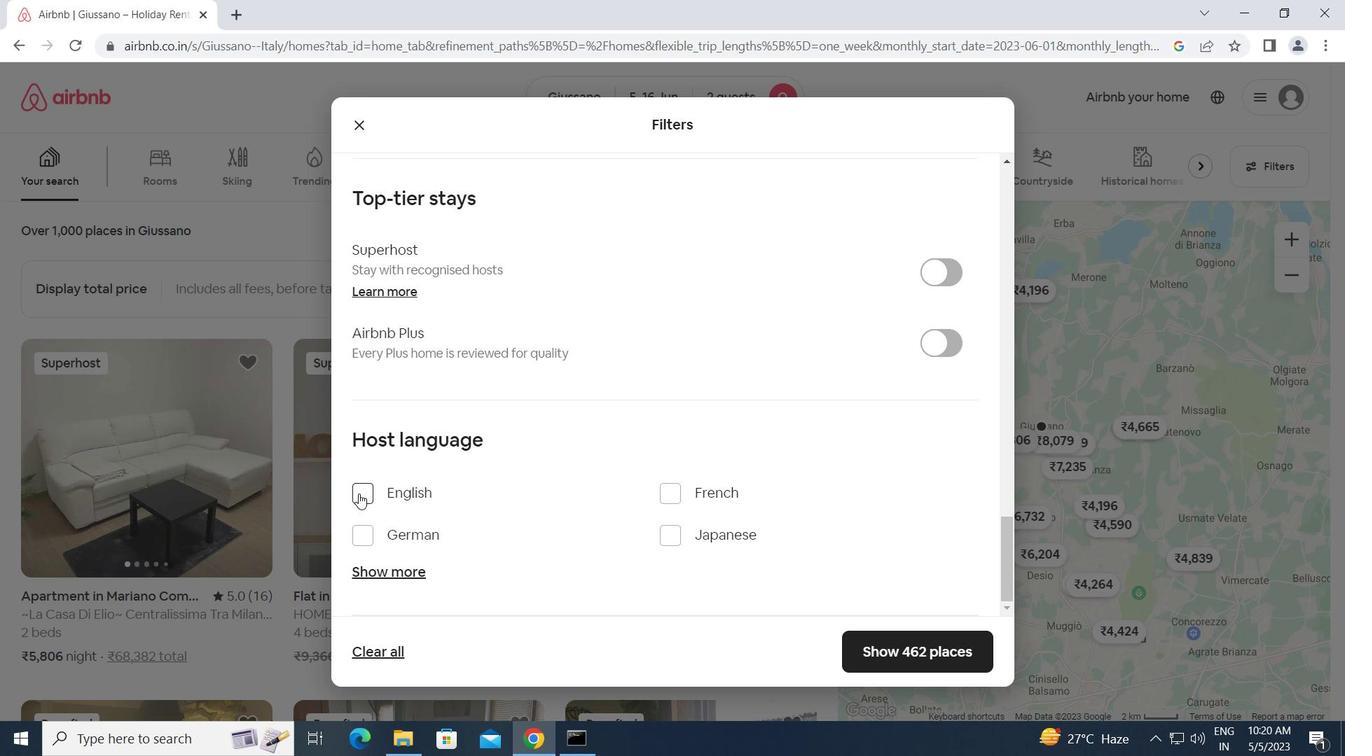 
Action: Mouse moved to (946, 649)
Screenshot: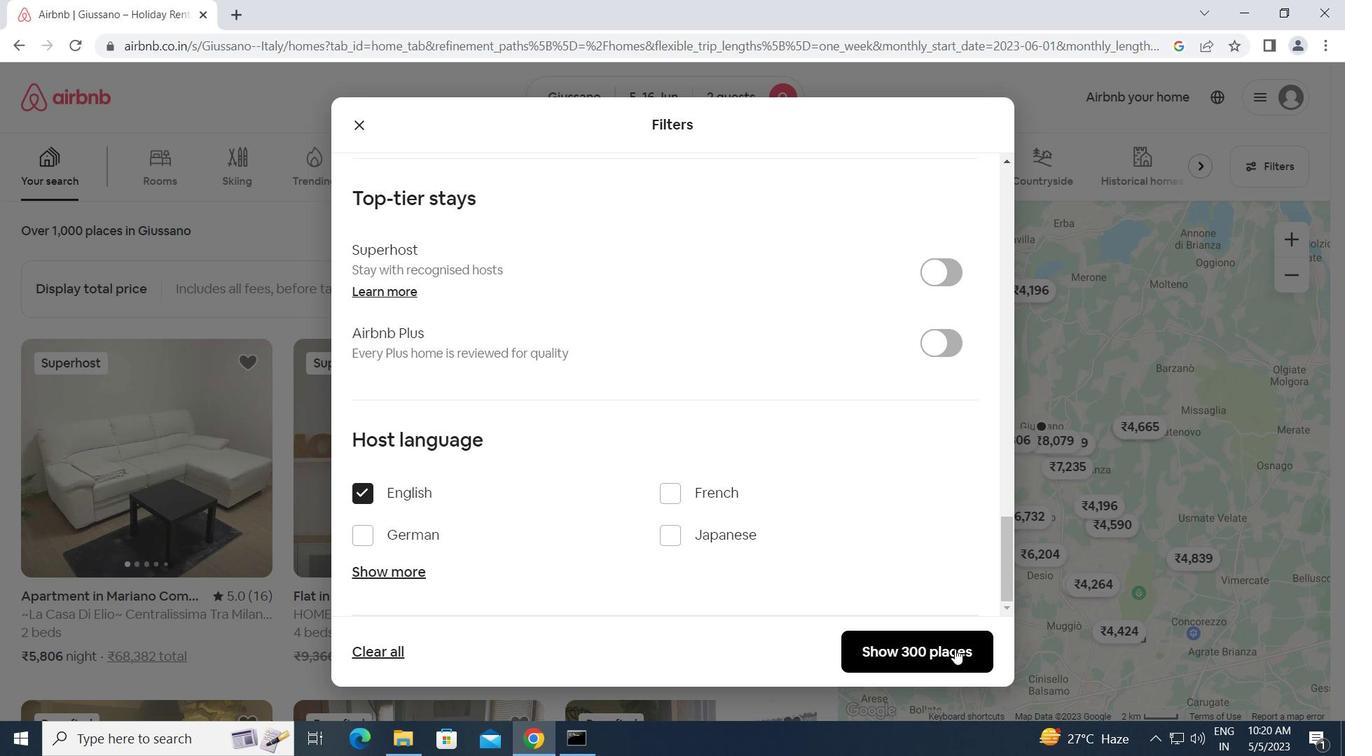 
Action: Mouse pressed left at (946, 649)
Screenshot: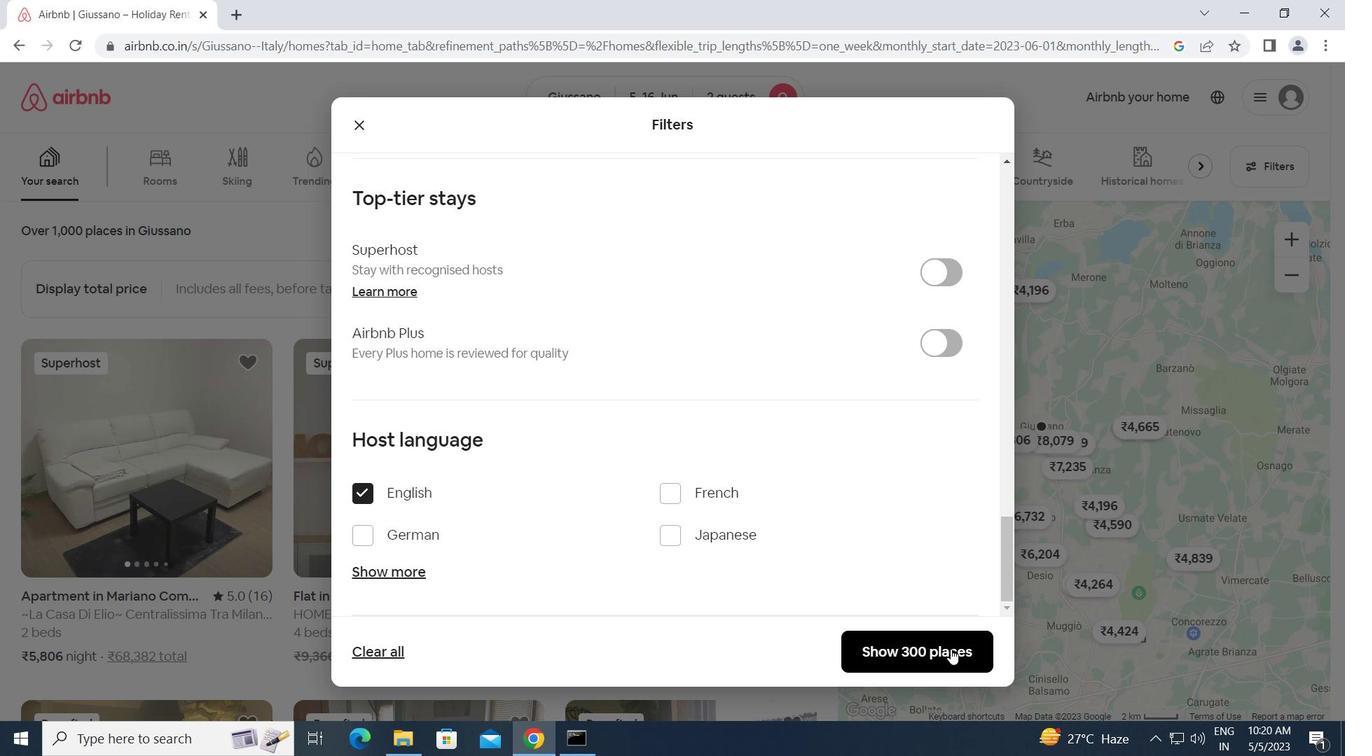 
